 Task: Convert all the items in checklist "Progress" into linked cards in list "Progress" using pattern.
Action: Mouse moved to (1351, 108)
Screenshot: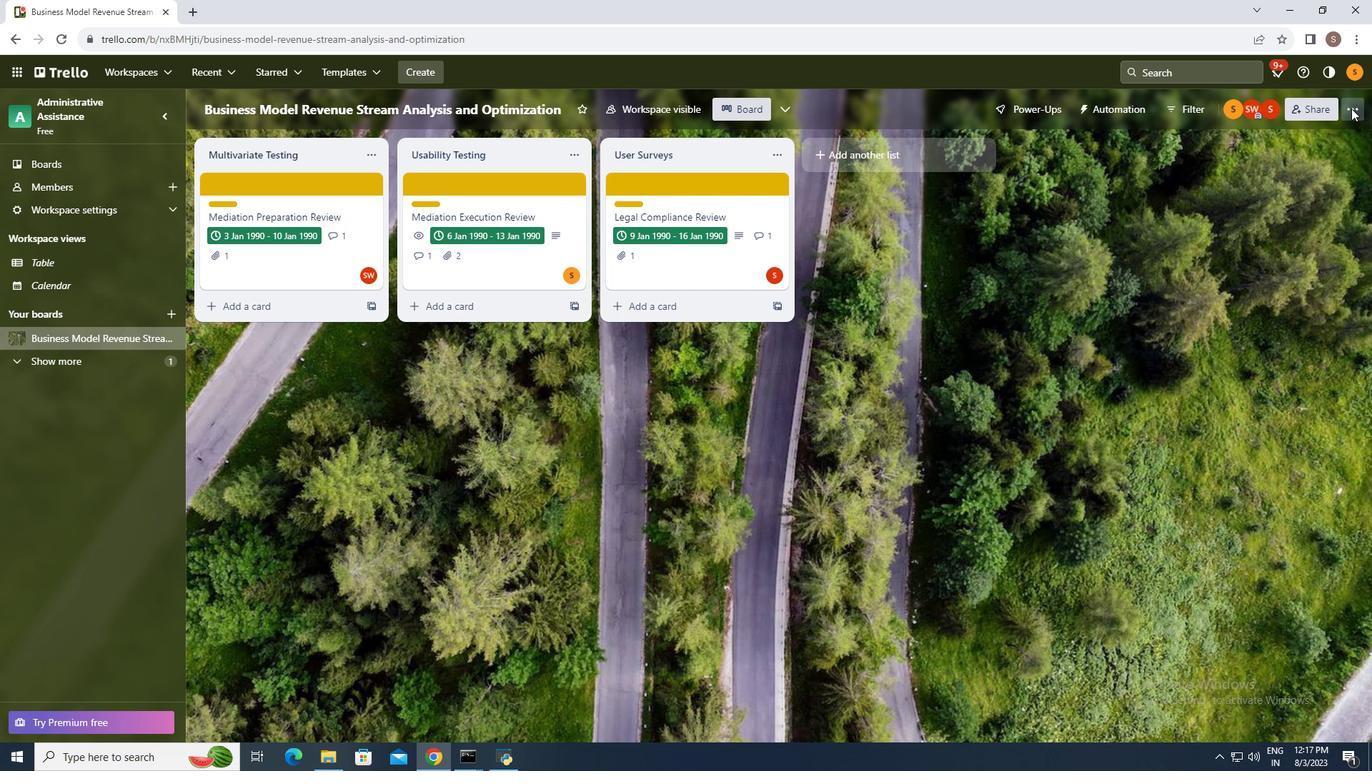 
Action: Mouse pressed left at (1351, 108)
Screenshot: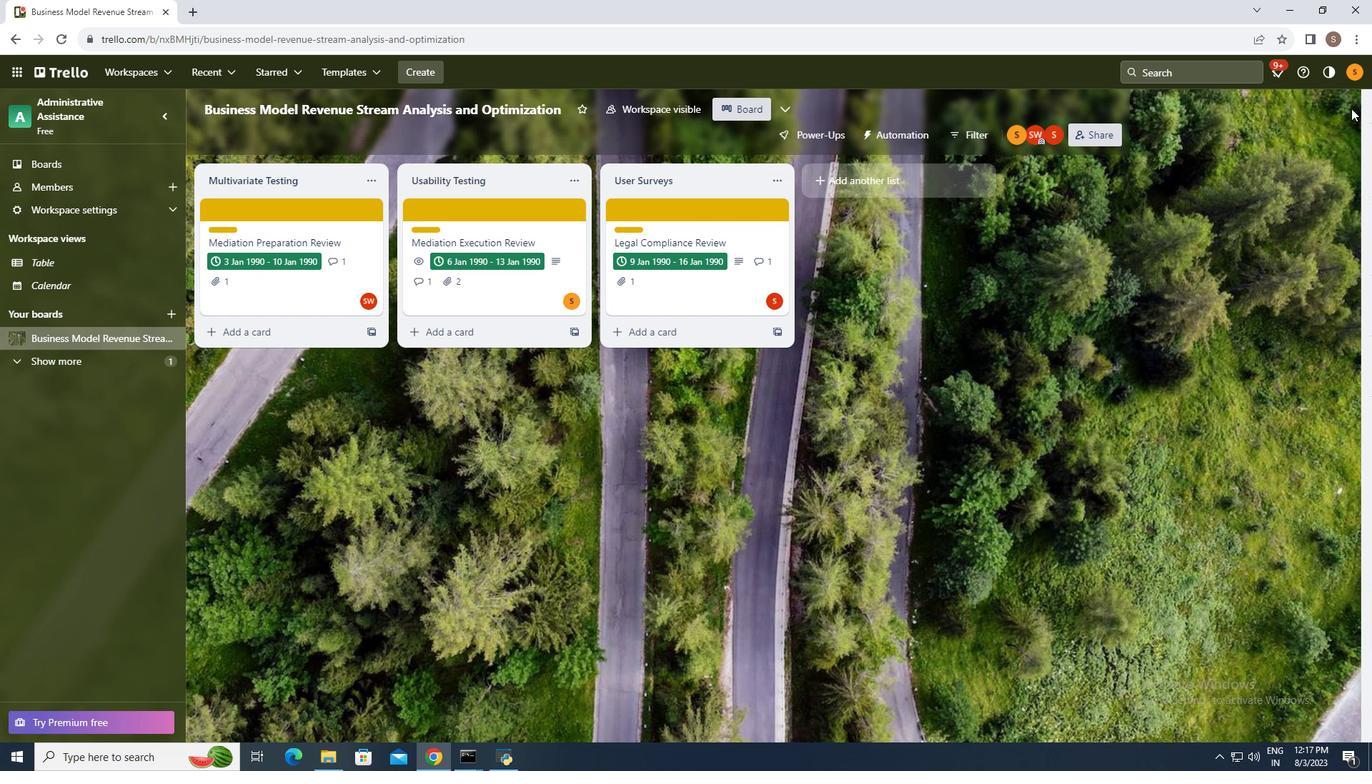 
Action: Mouse moved to (1225, 320)
Screenshot: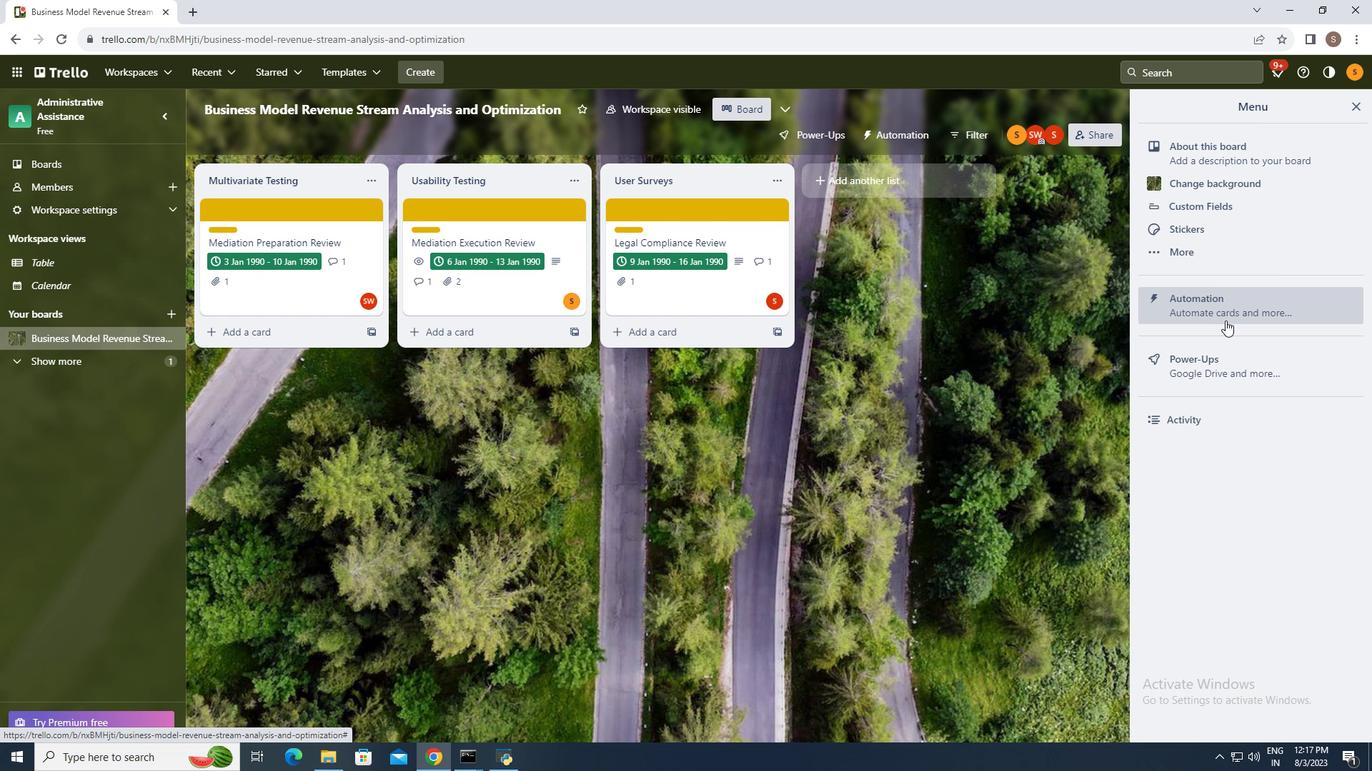 
Action: Mouse pressed left at (1225, 320)
Screenshot: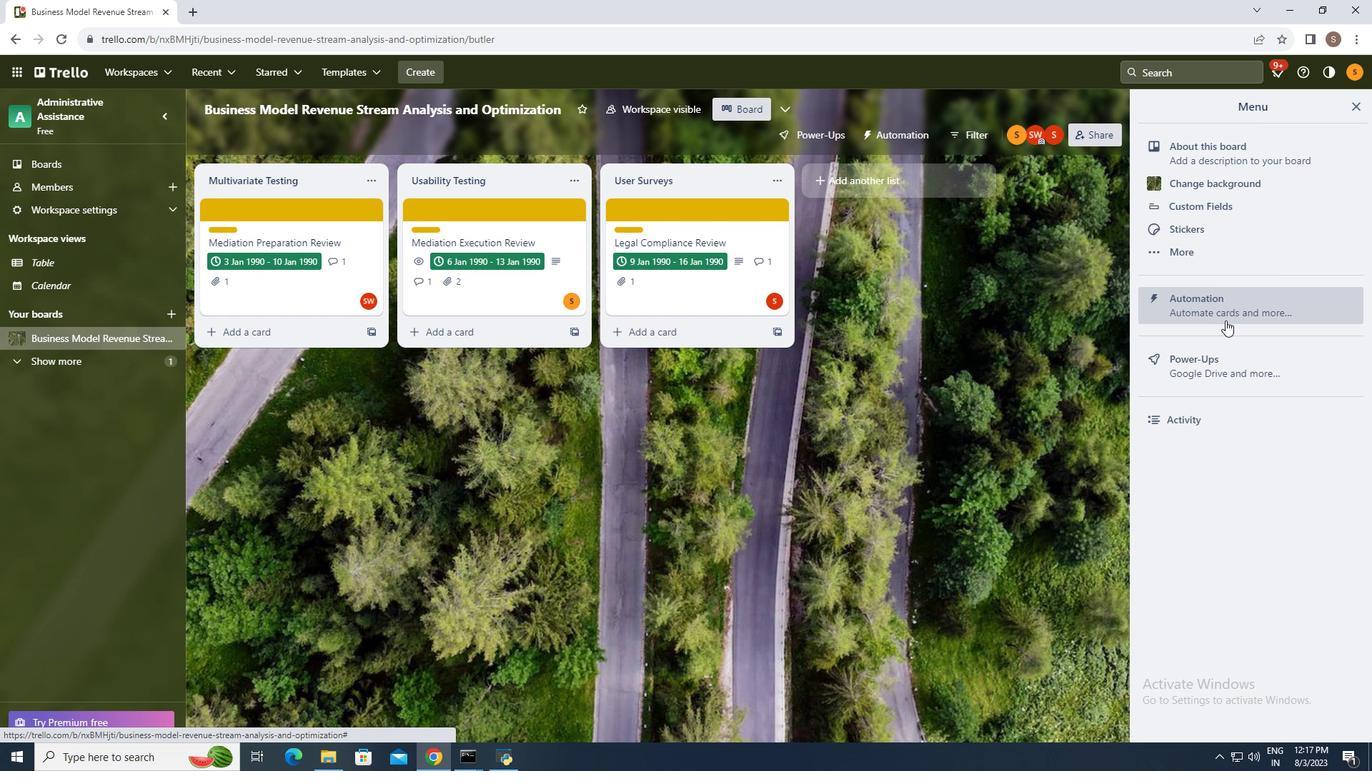 
Action: Mouse moved to (247, 369)
Screenshot: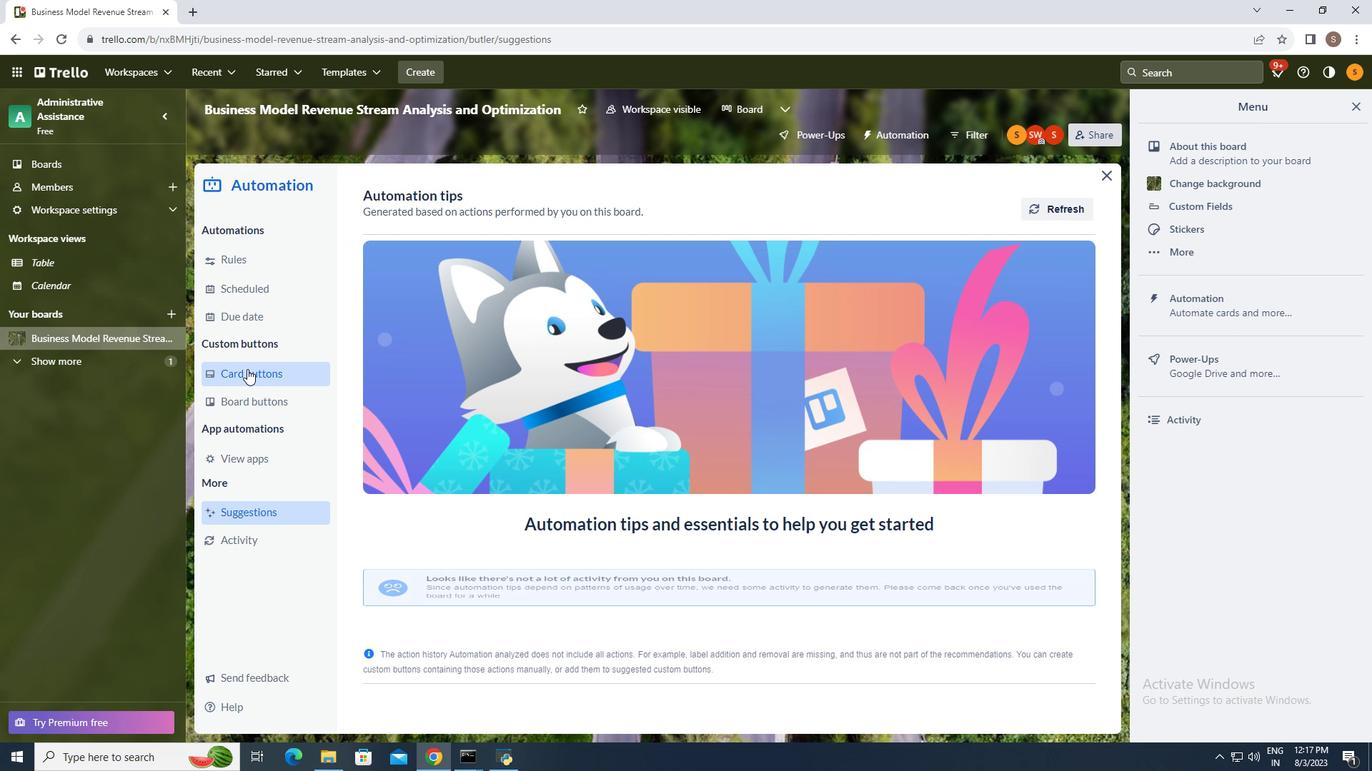 
Action: Mouse pressed left at (247, 369)
Screenshot: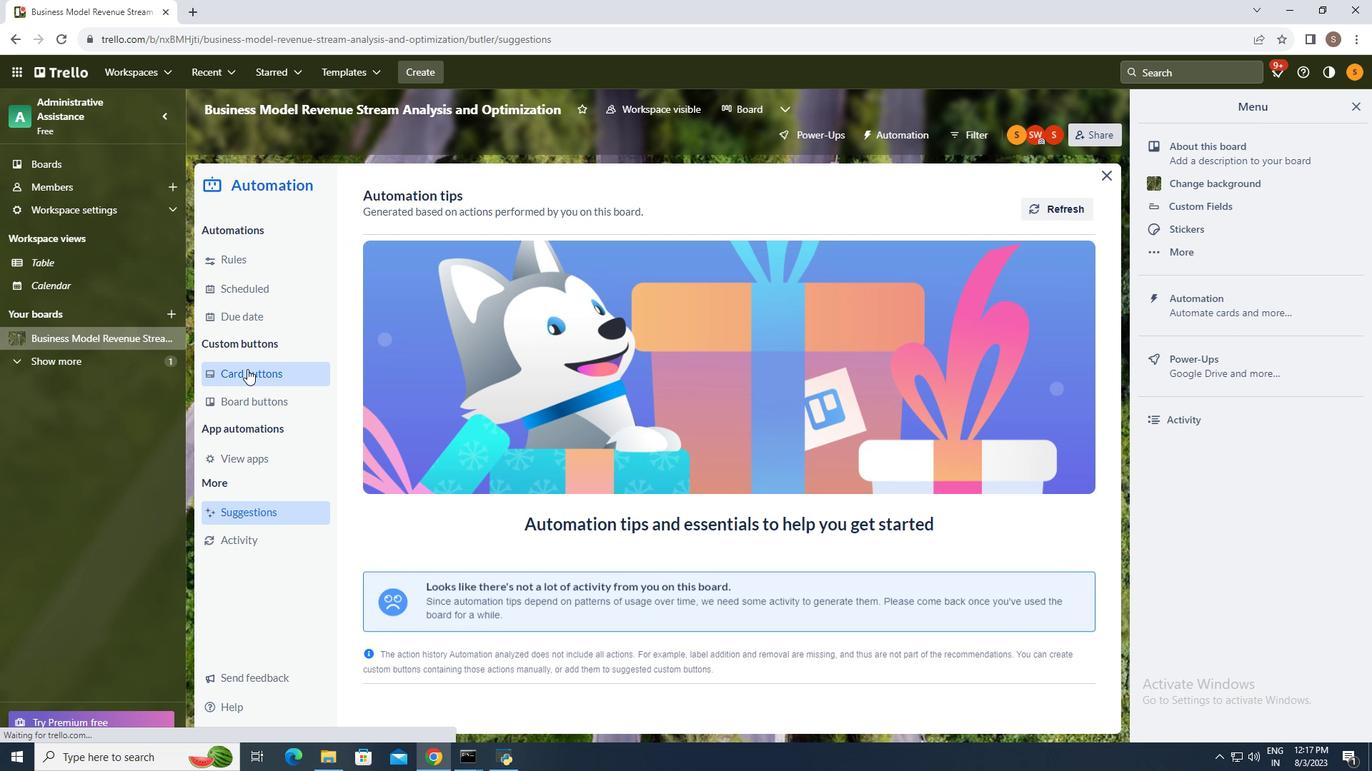 
Action: Mouse moved to (1045, 191)
Screenshot: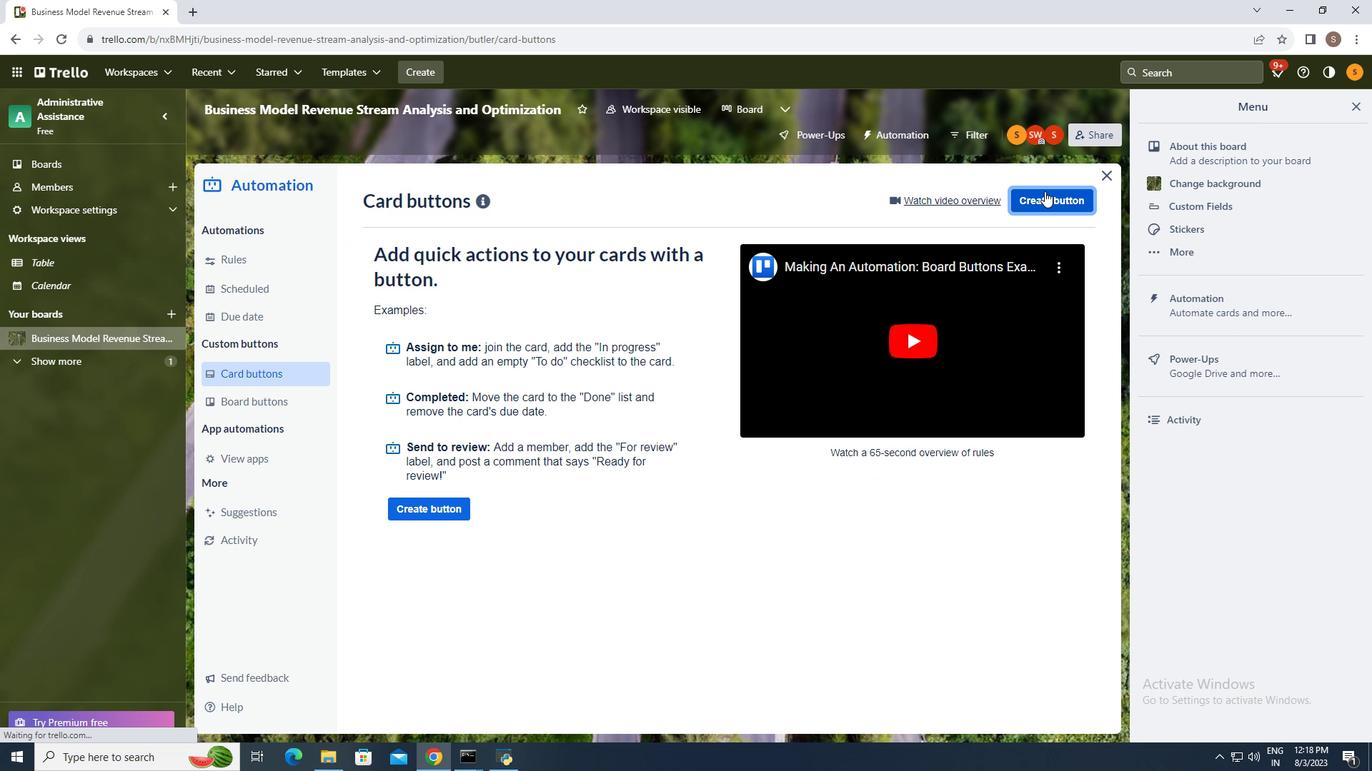 
Action: Mouse pressed left at (1045, 191)
Screenshot: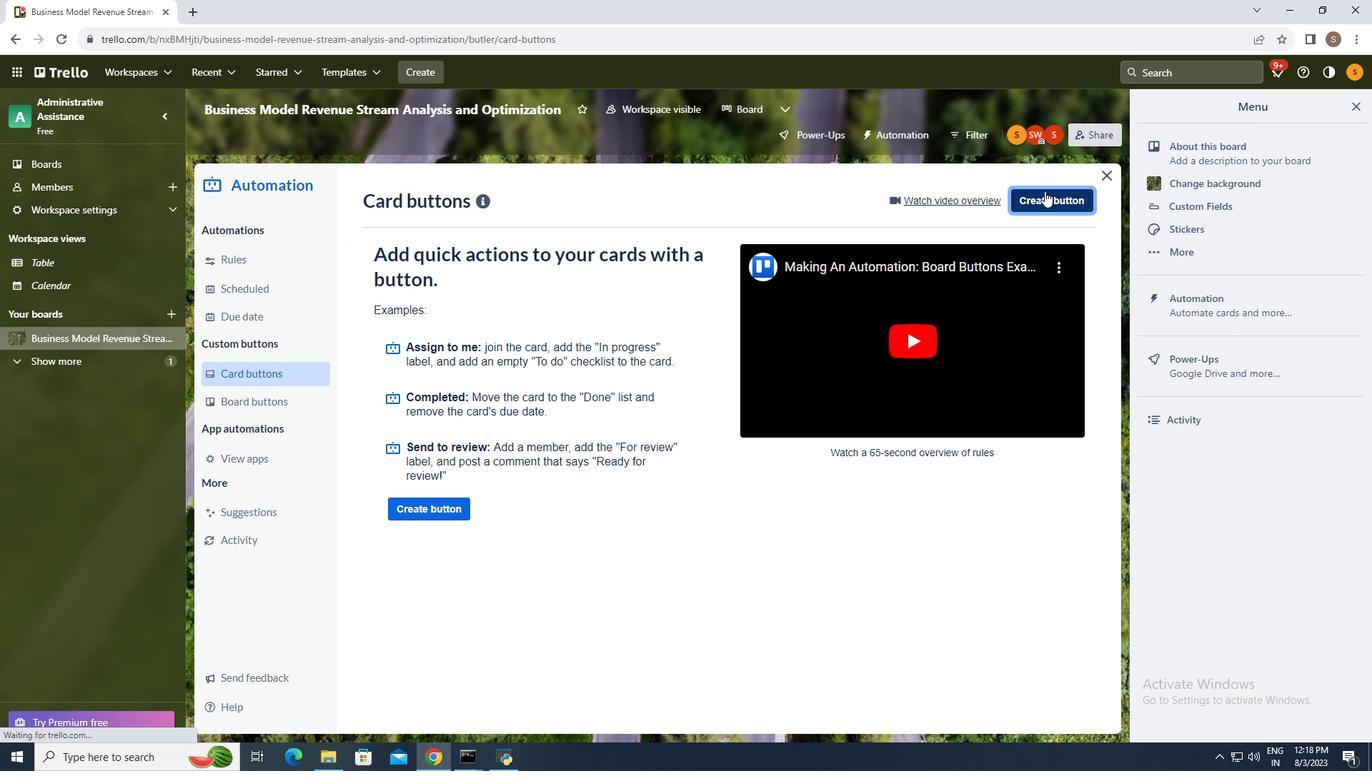
Action: Mouse moved to (727, 392)
Screenshot: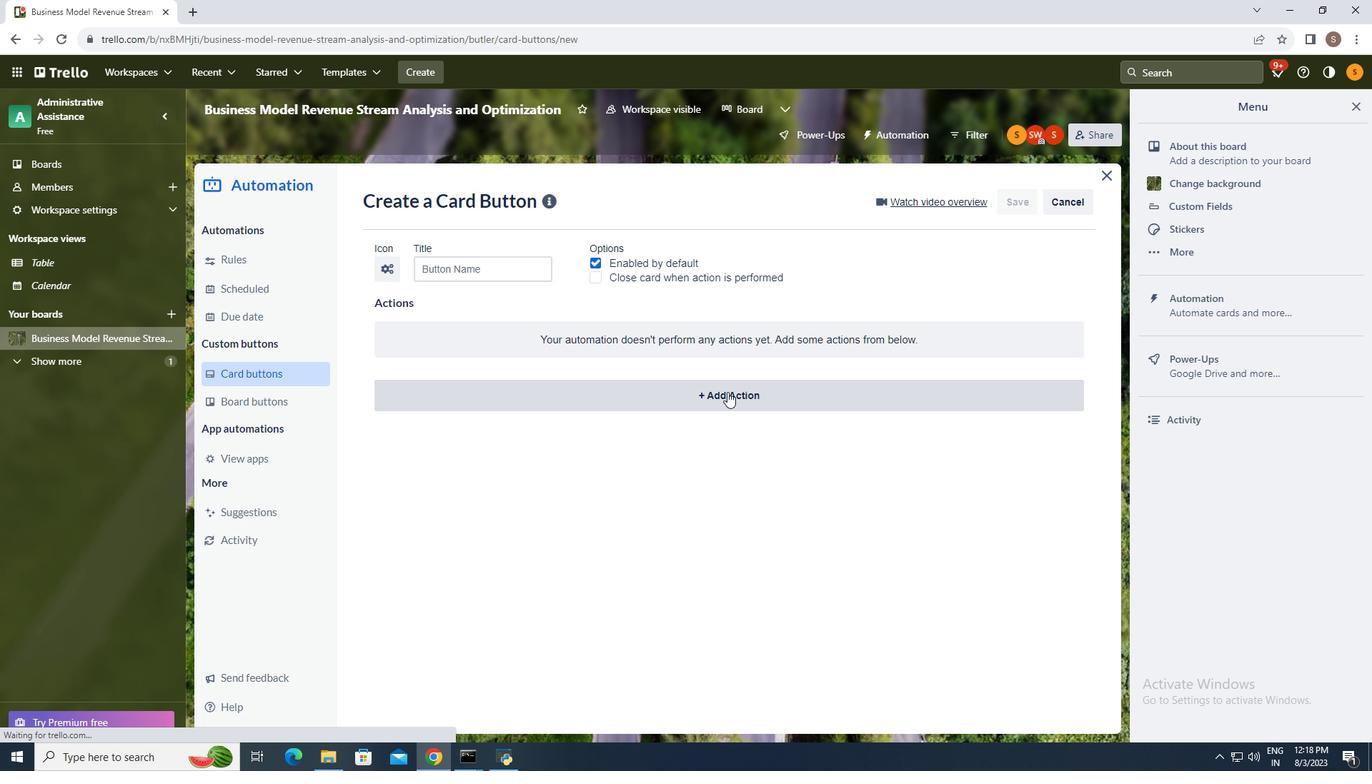 
Action: Mouse pressed left at (727, 392)
Screenshot: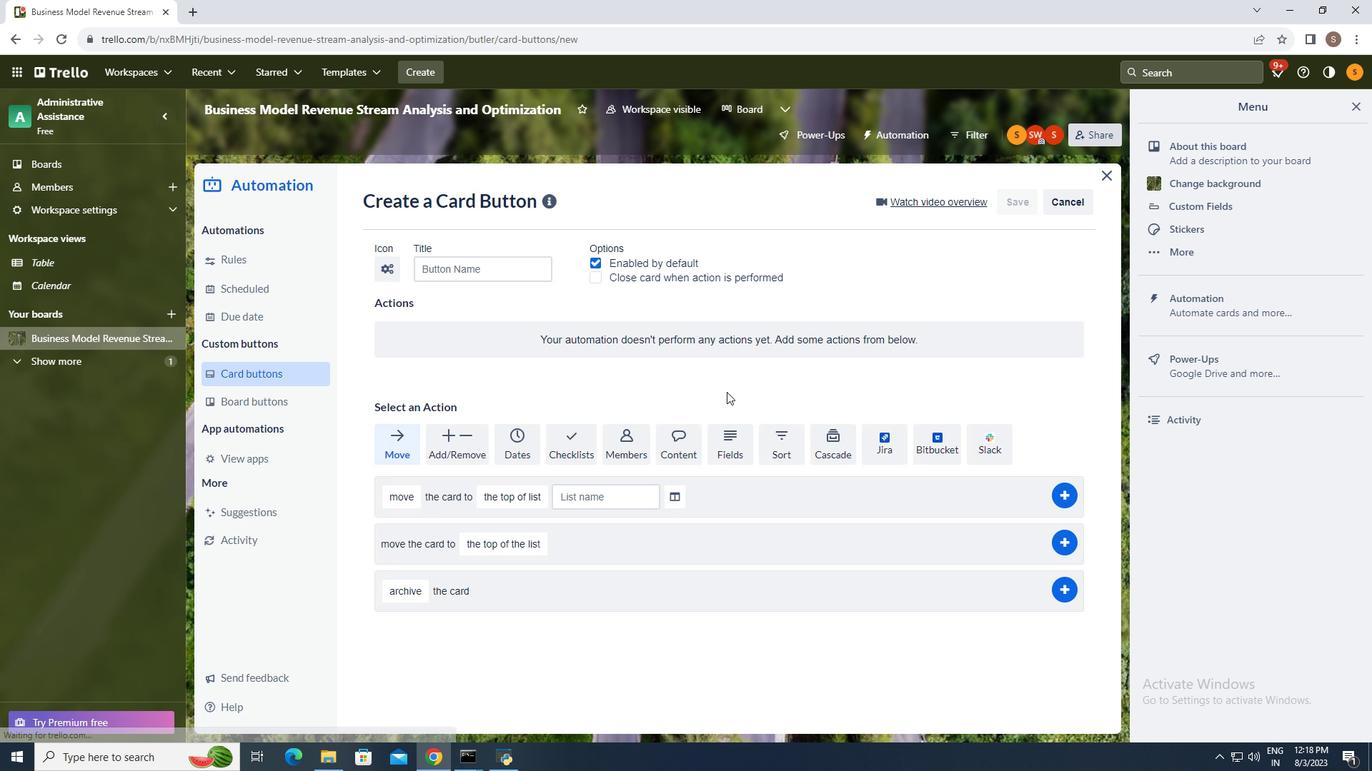 
Action: Mouse moved to (837, 436)
Screenshot: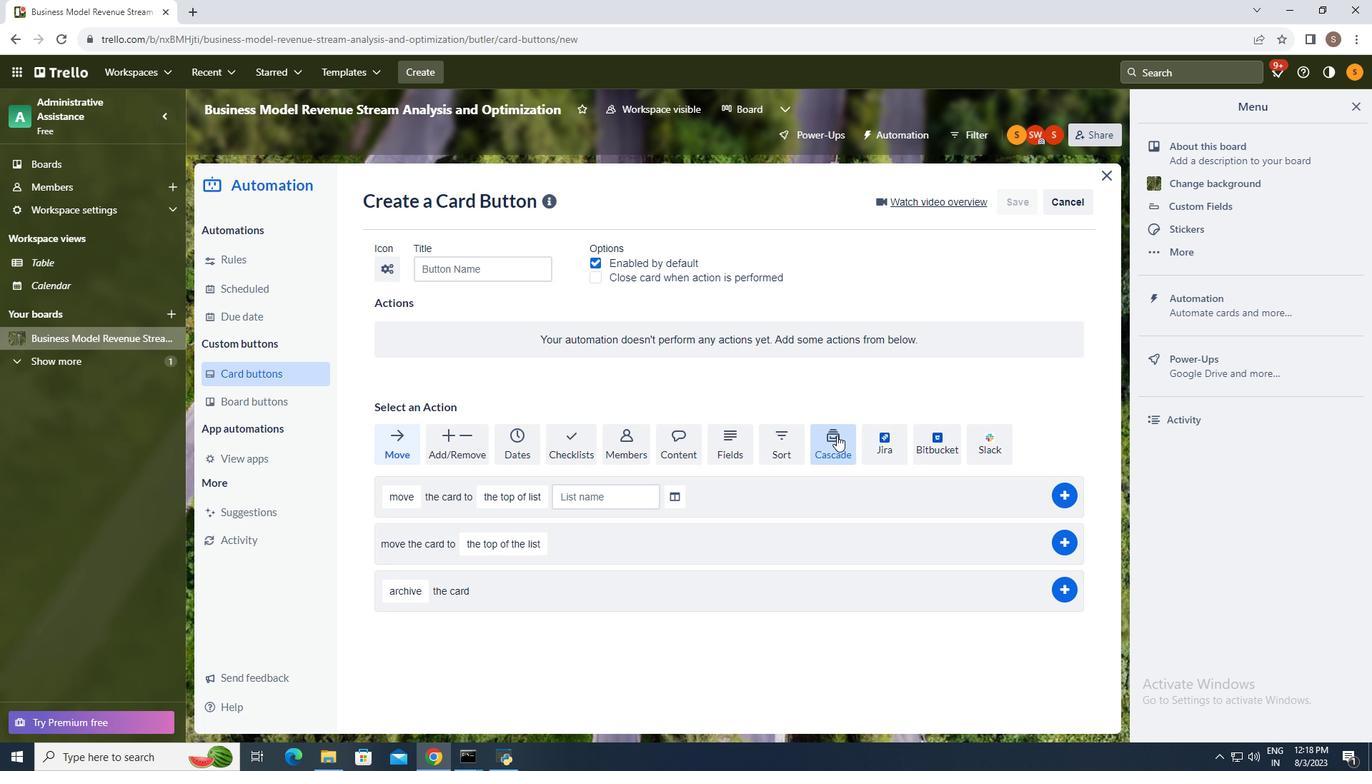
Action: Mouse pressed left at (837, 436)
Screenshot: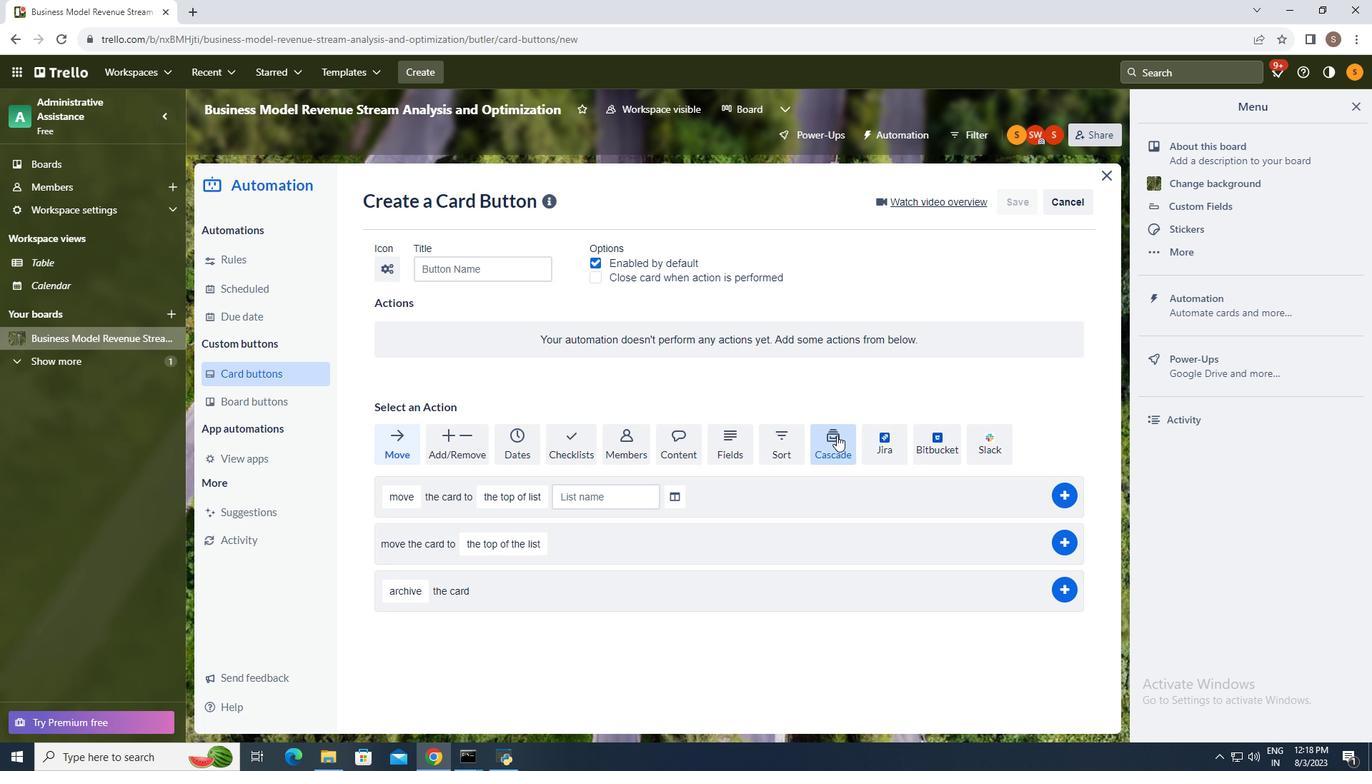 
Action: Mouse moved to (804, 505)
Screenshot: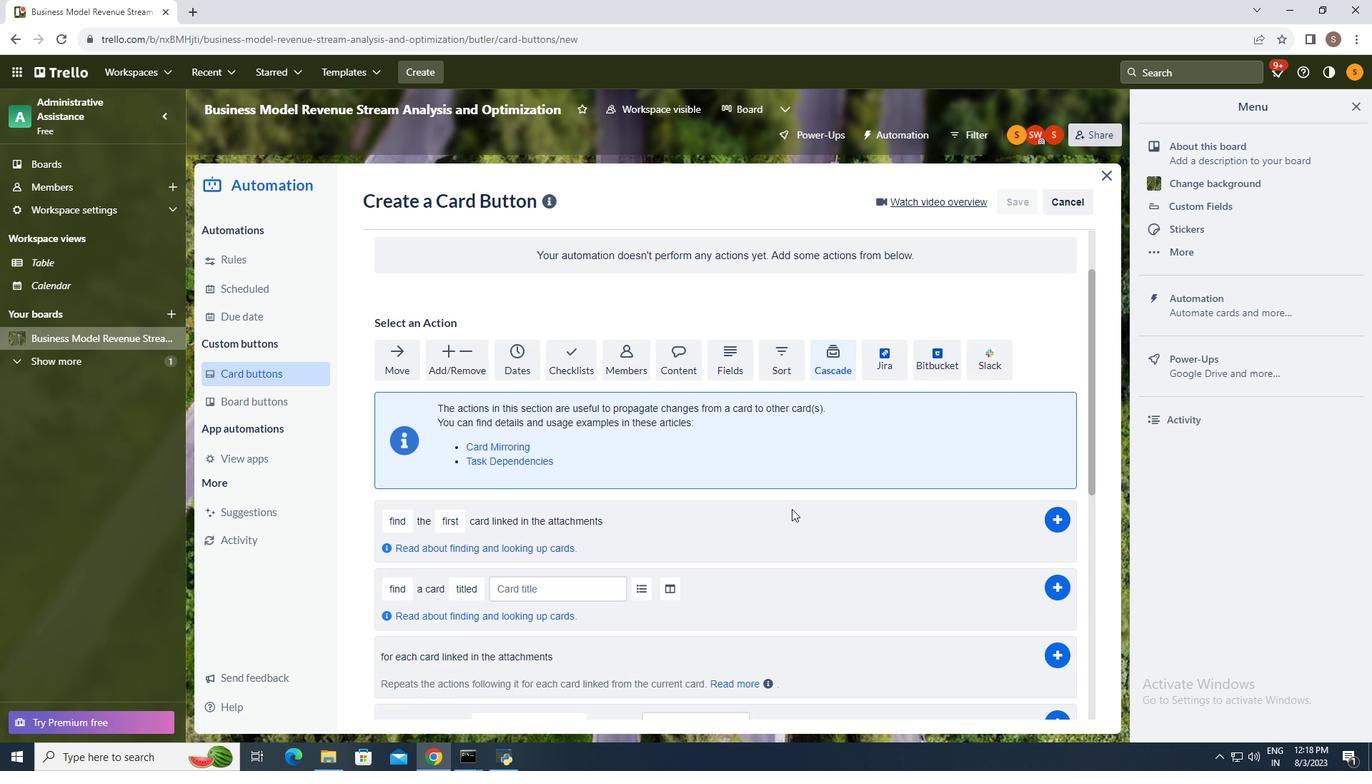 
Action: Mouse scrolled (804, 504) with delta (0, 0)
Screenshot: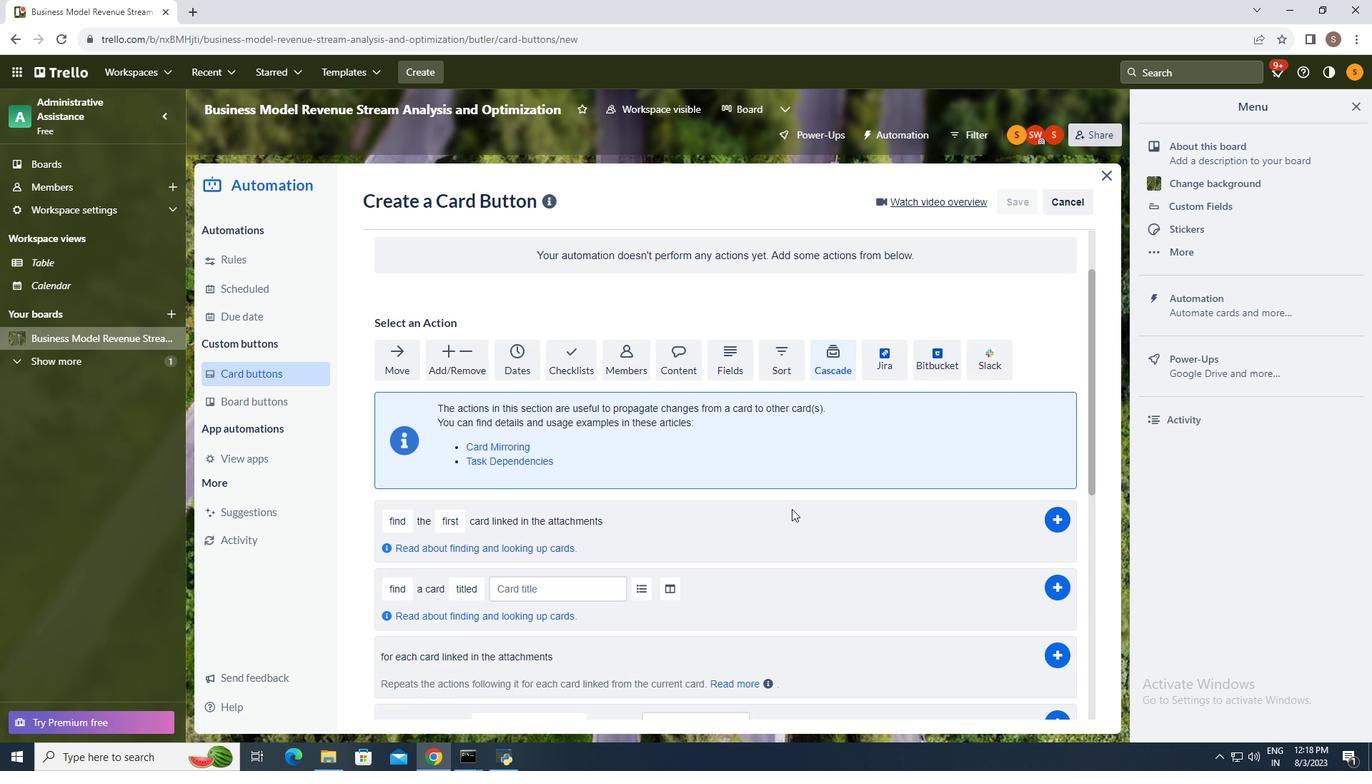 
Action: Mouse moved to (794, 508)
Screenshot: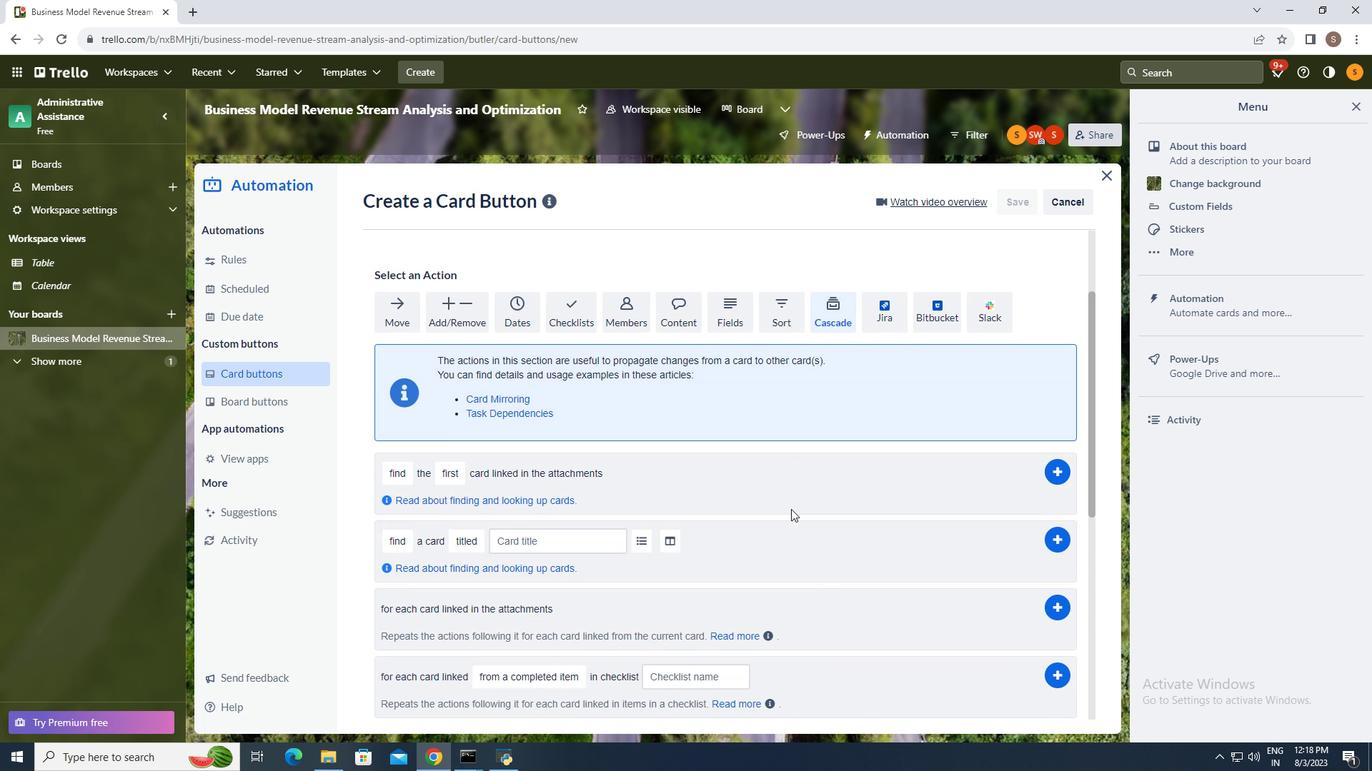 
Action: Mouse scrolled (798, 508) with delta (0, 0)
Screenshot: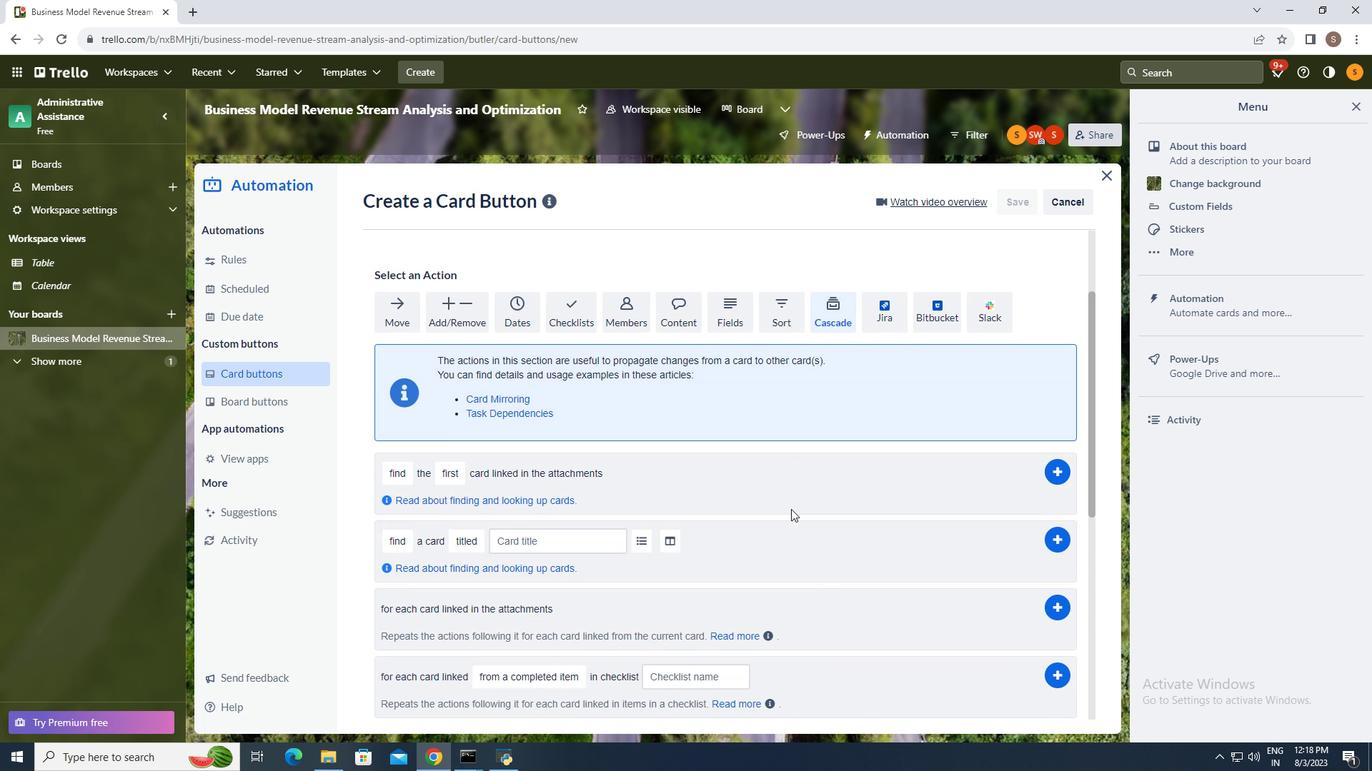 
Action: Mouse moved to (791, 509)
Screenshot: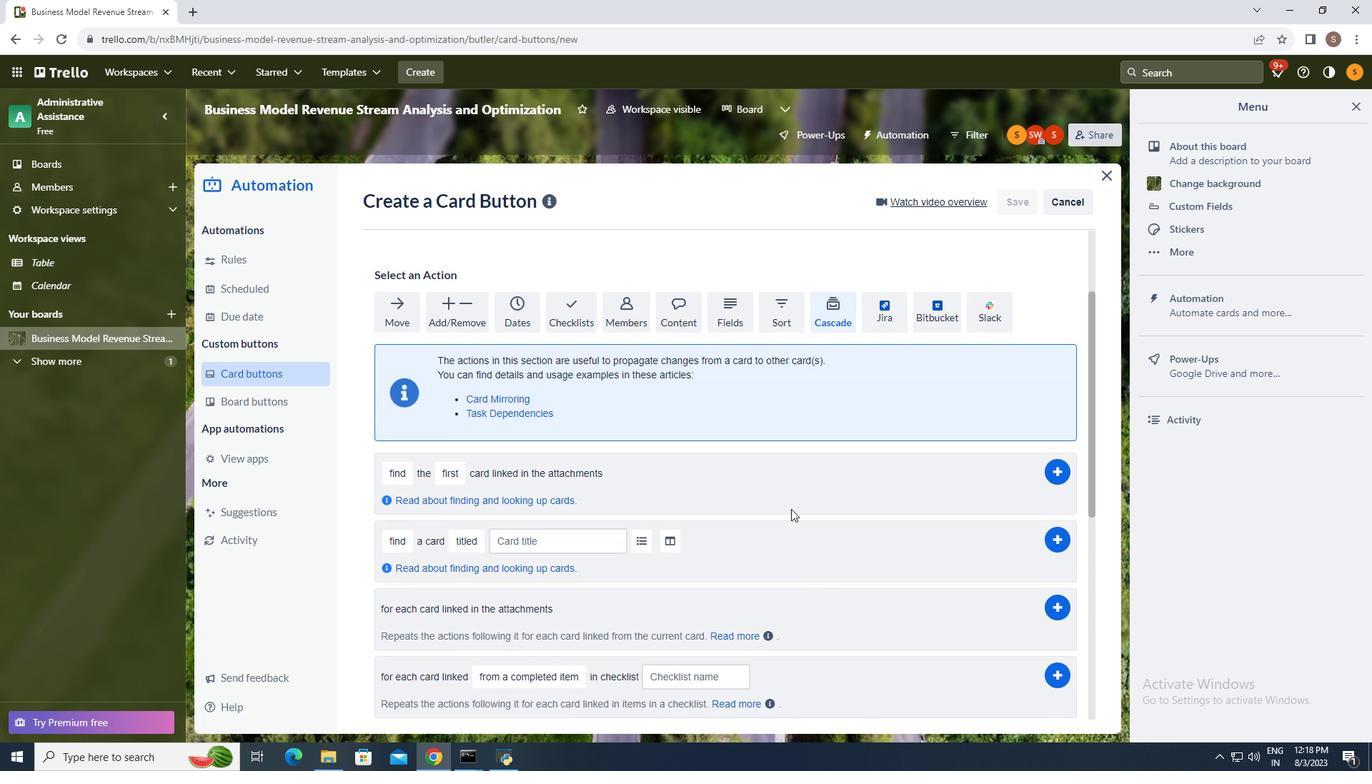 
Action: Mouse scrolled (791, 510) with delta (0, 0)
Screenshot: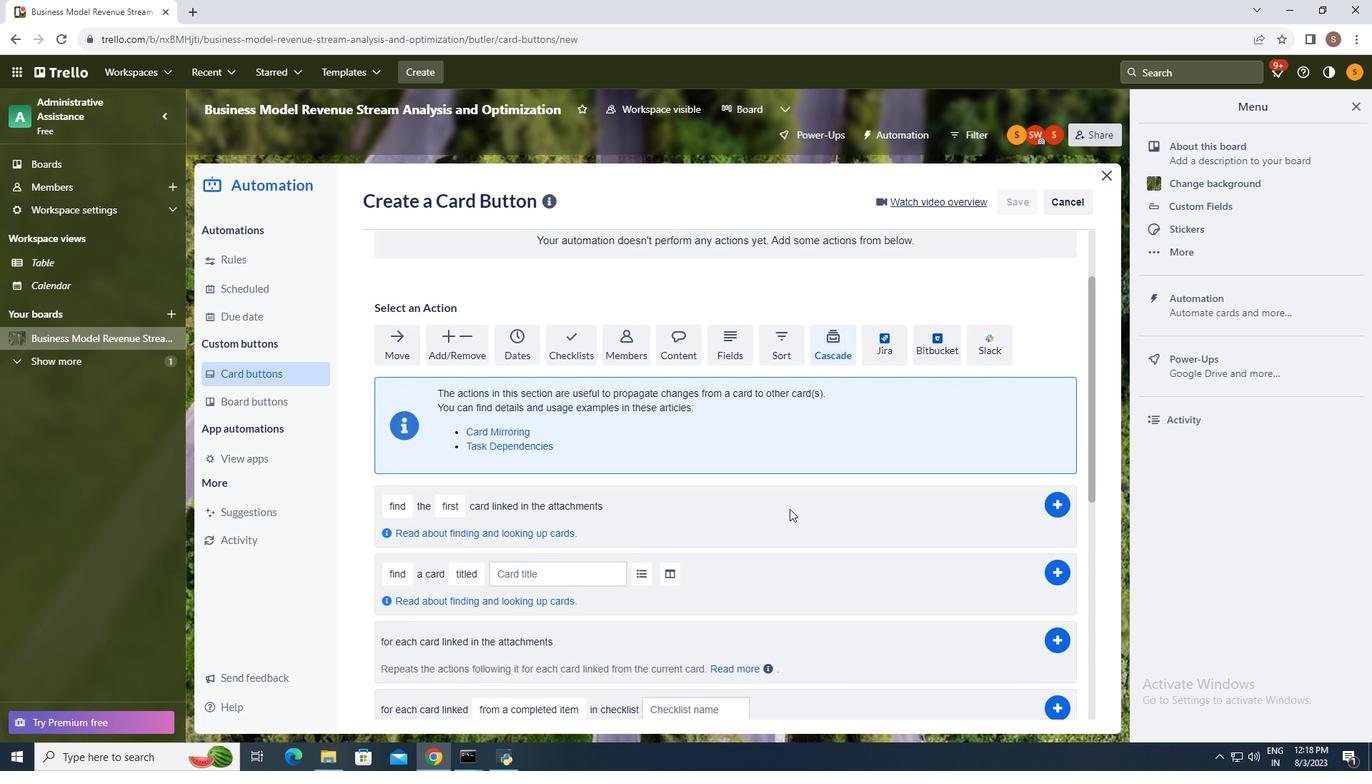 
Action: Mouse moved to (791, 509)
Screenshot: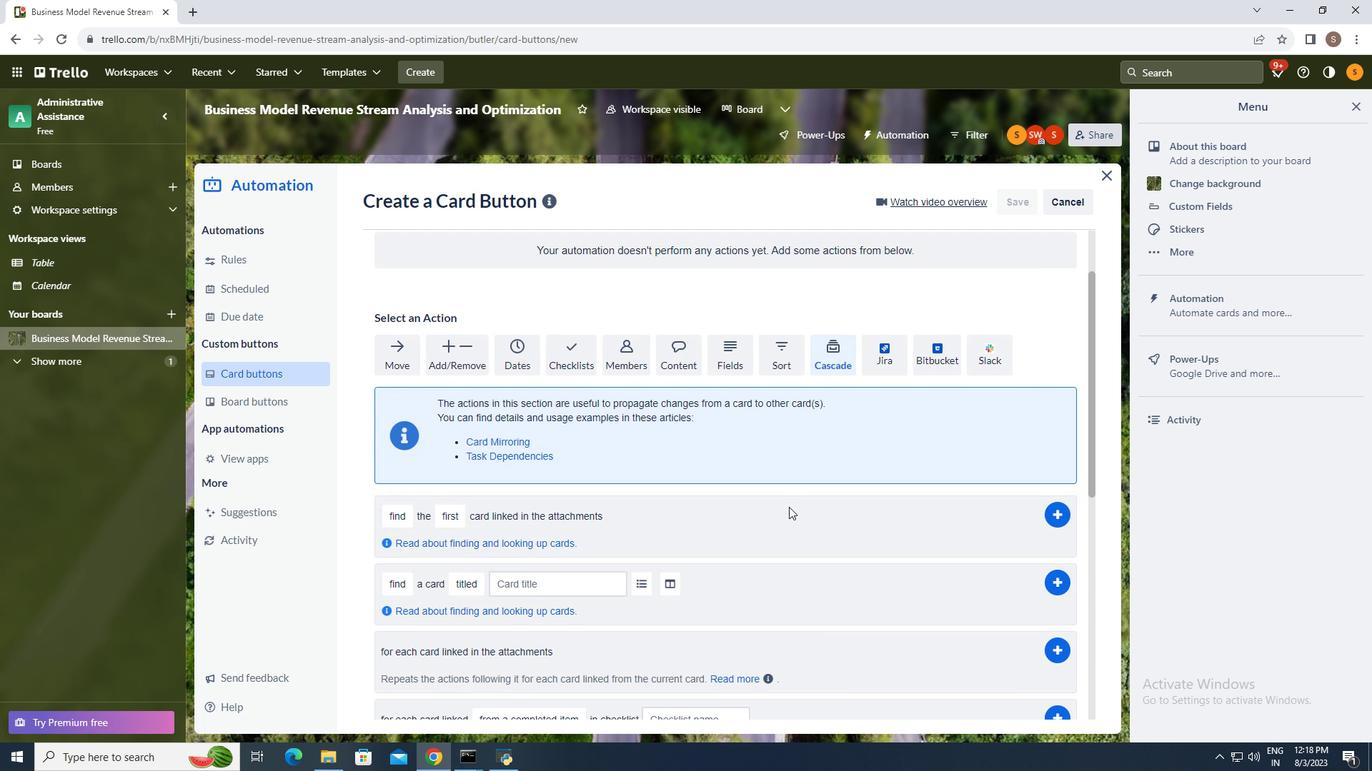 
Action: Mouse scrolled (791, 508) with delta (0, 0)
Screenshot: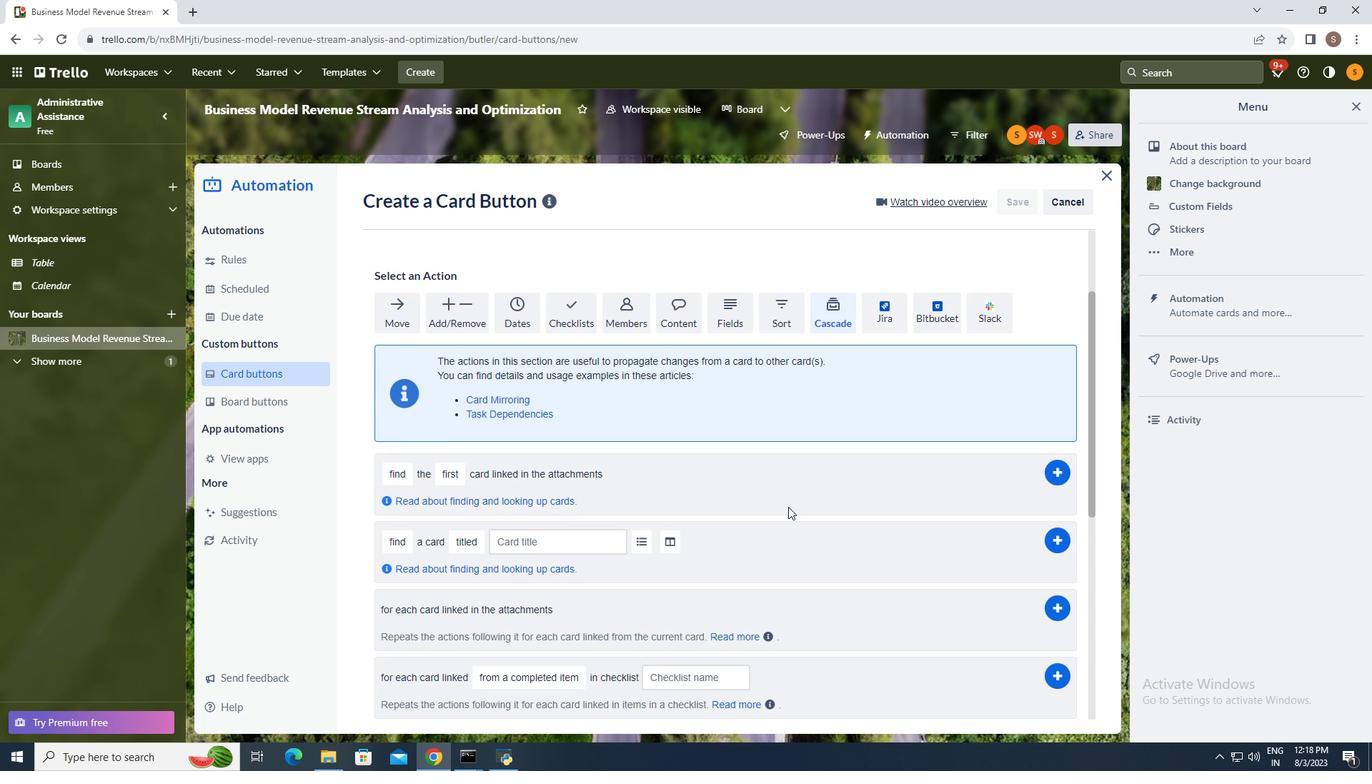 
Action: Mouse moved to (788, 507)
Screenshot: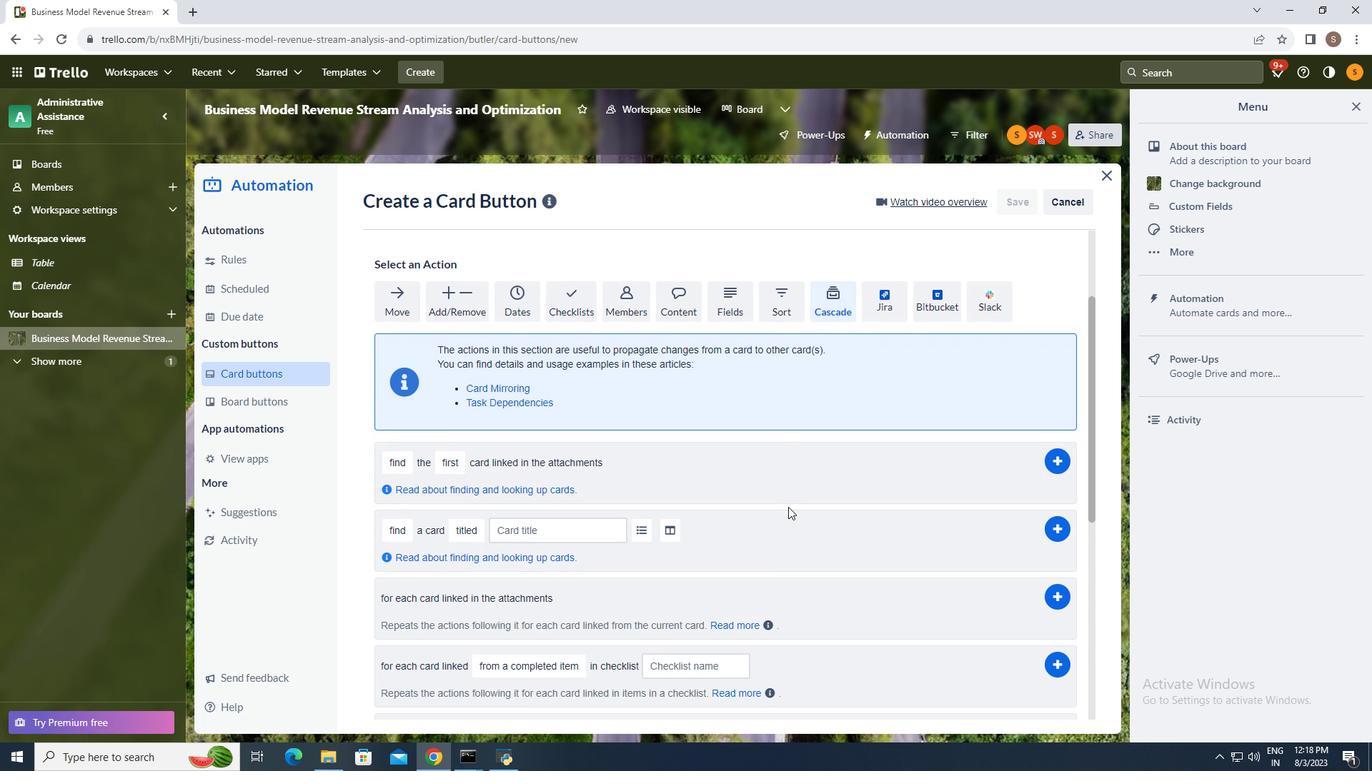 
Action: Mouse scrolled (788, 508) with delta (0, 0)
Screenshot: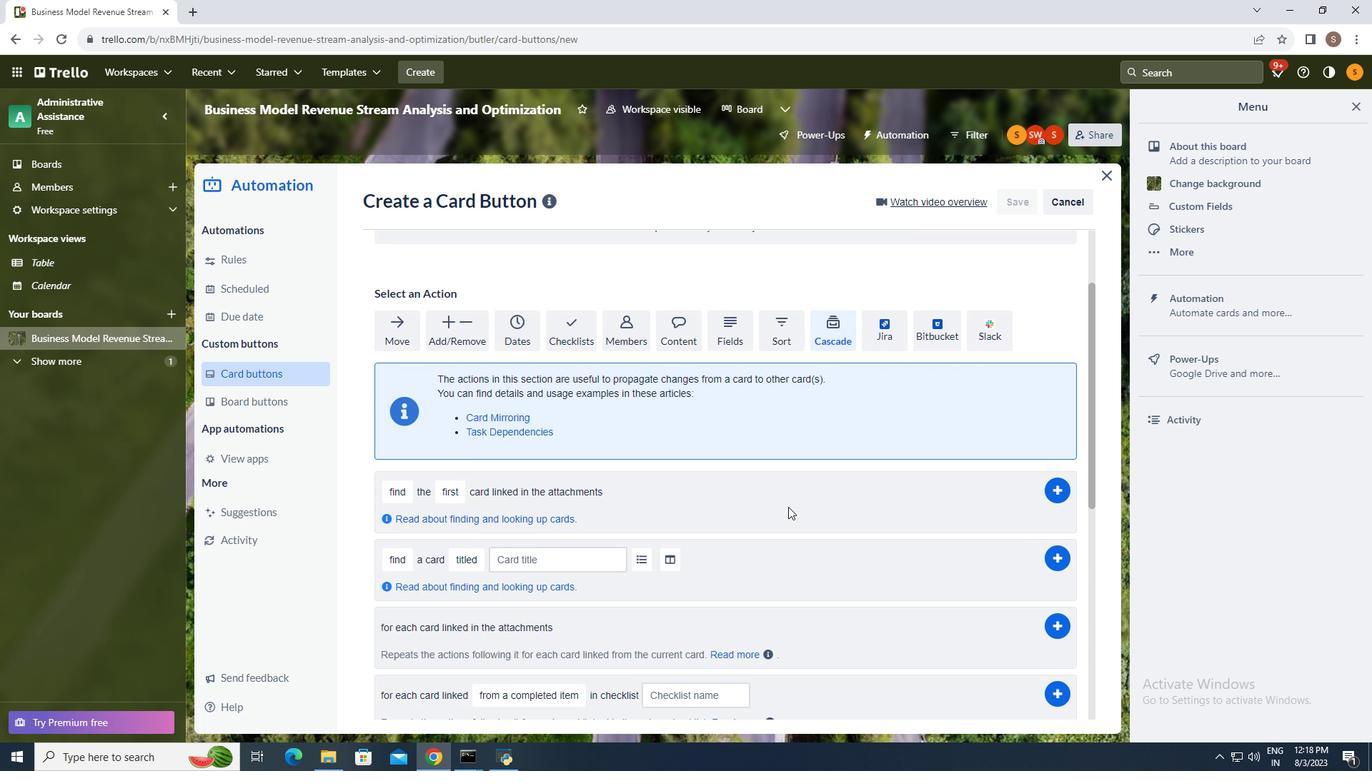 
Action: Mouse scrolled (788, 506) with delta (0, 0)
Screenshot: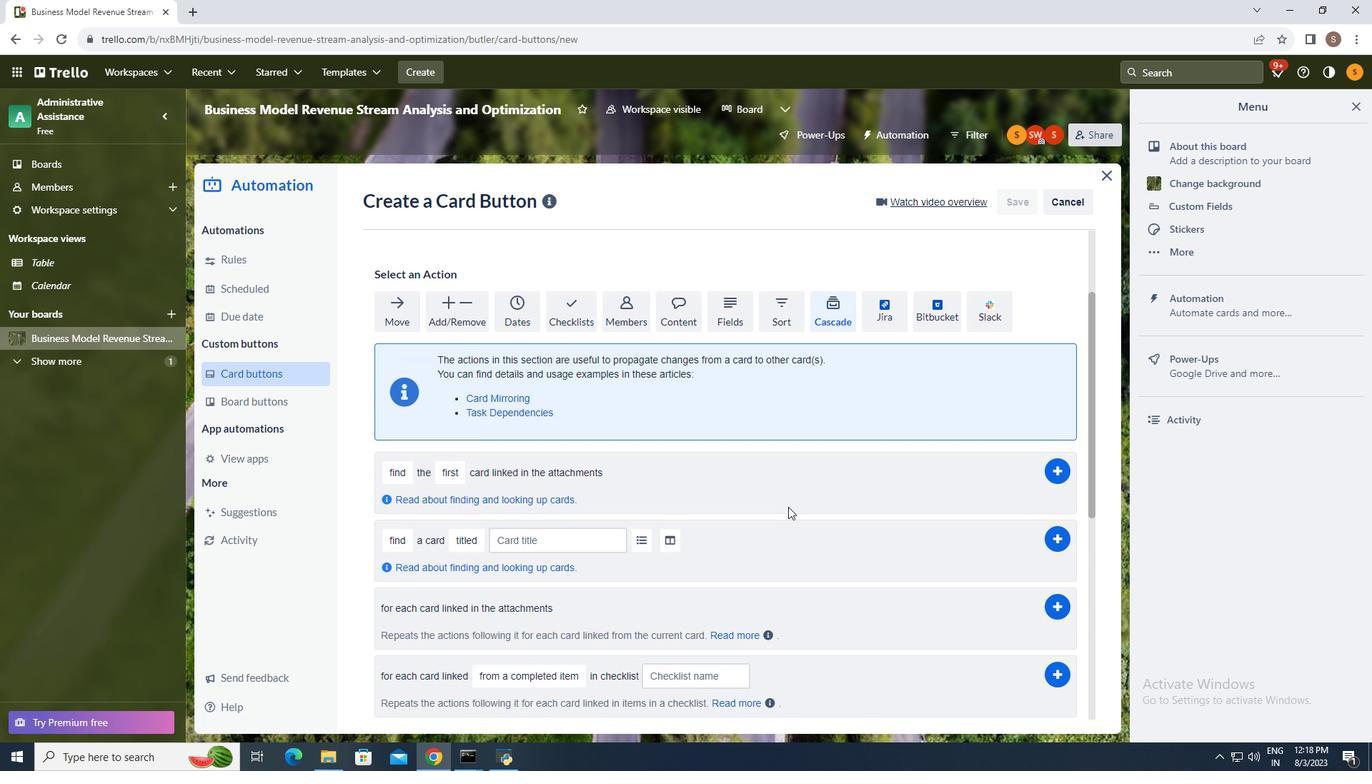 
Action: Mouse scrolled (788, 508) with delta (0, 0)
Screenshot: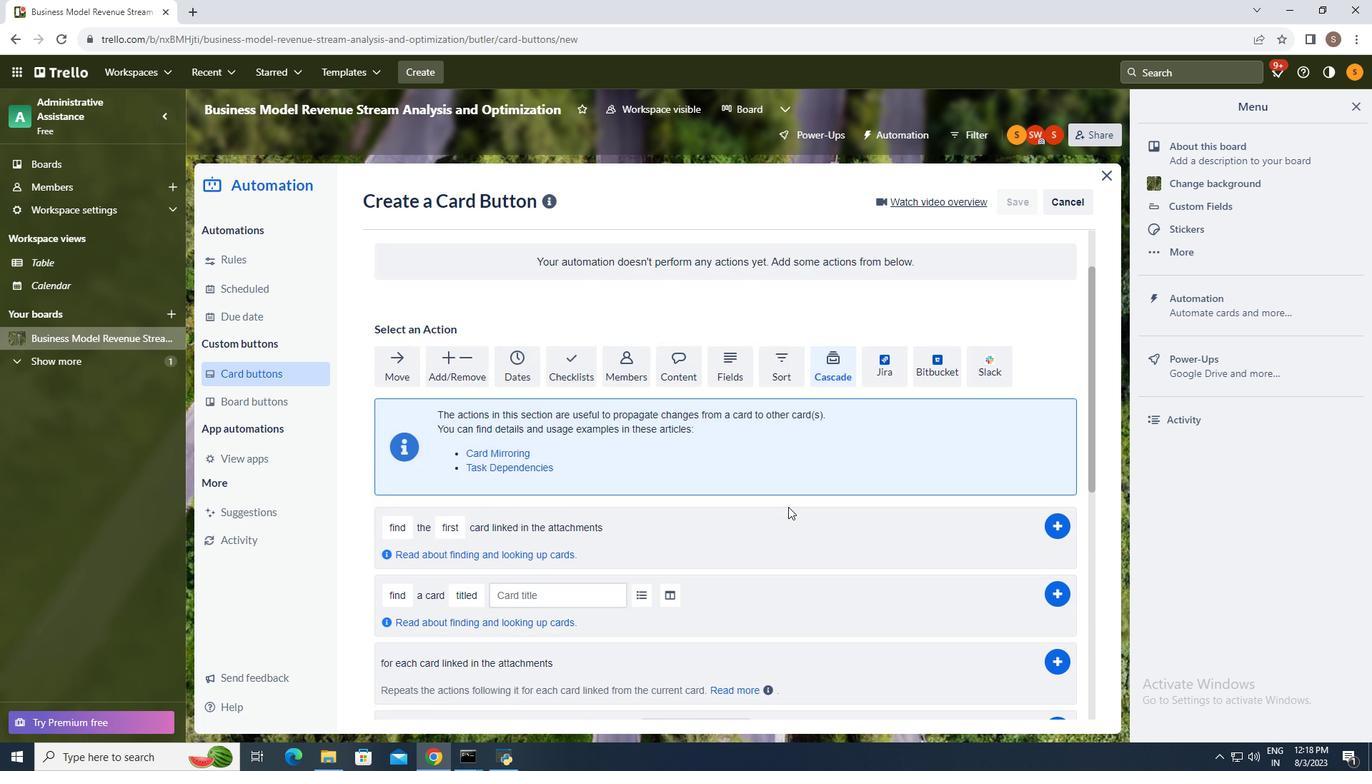 
Action: Mouse scrolled (788, 508) with delta (0, 0)
Screenshot: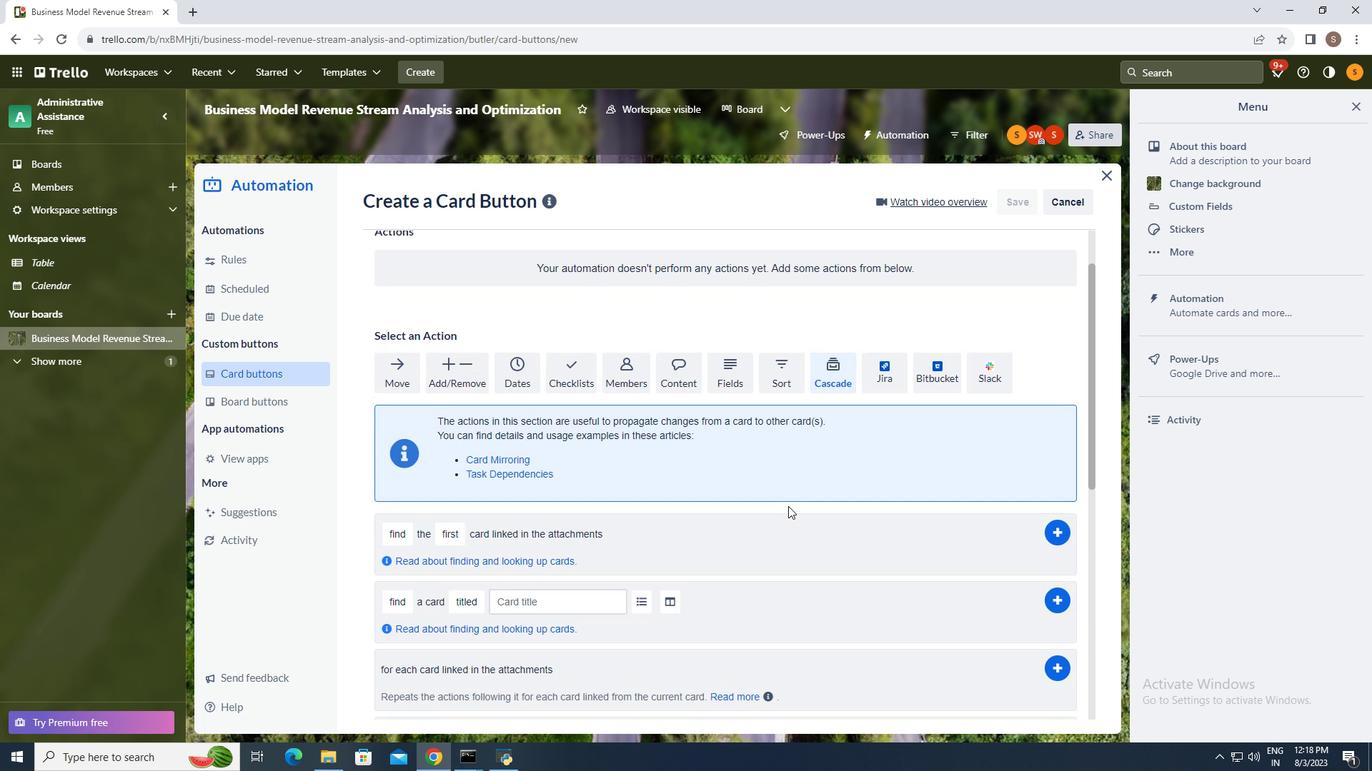 
Action: Mouse scrolled (788, 506) with delta (0, 0)
Screenshot: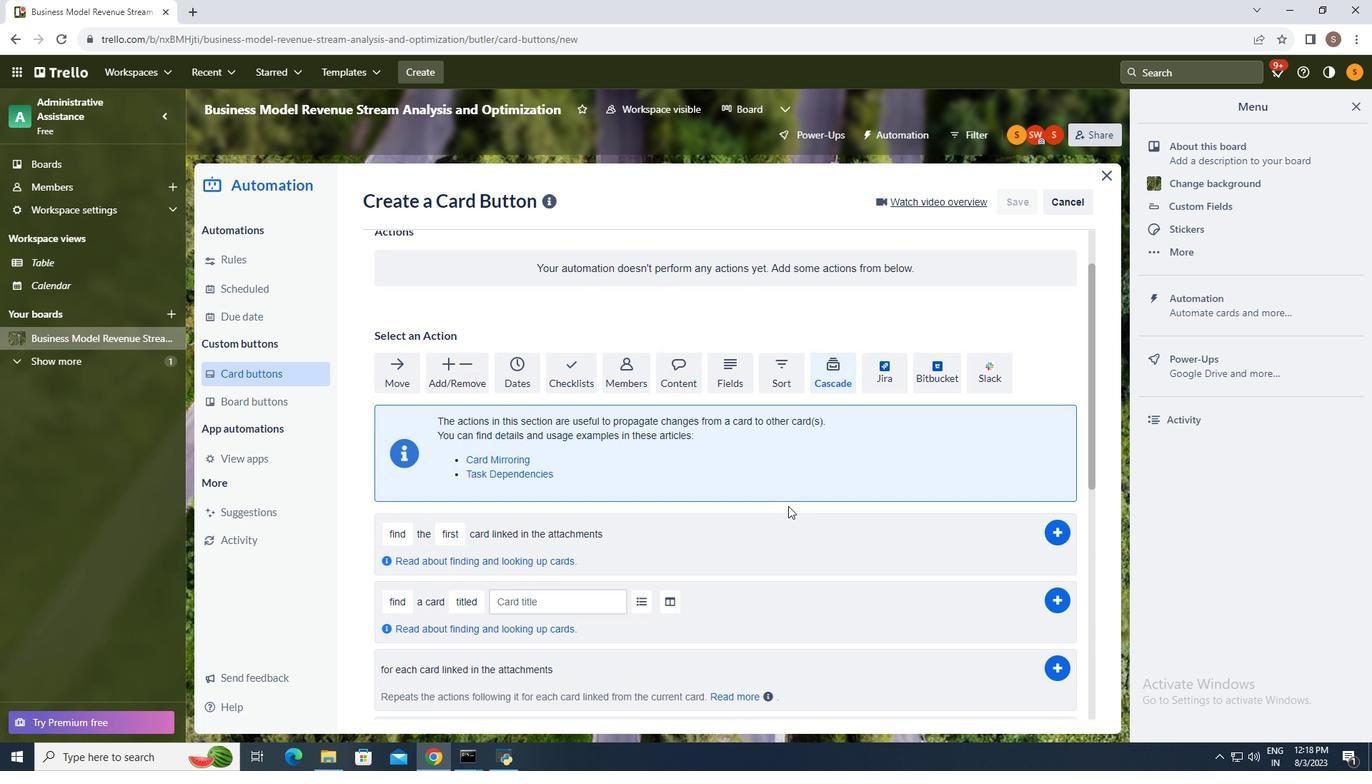 
Action: Mouse moved to (789, 506)
Screenshot: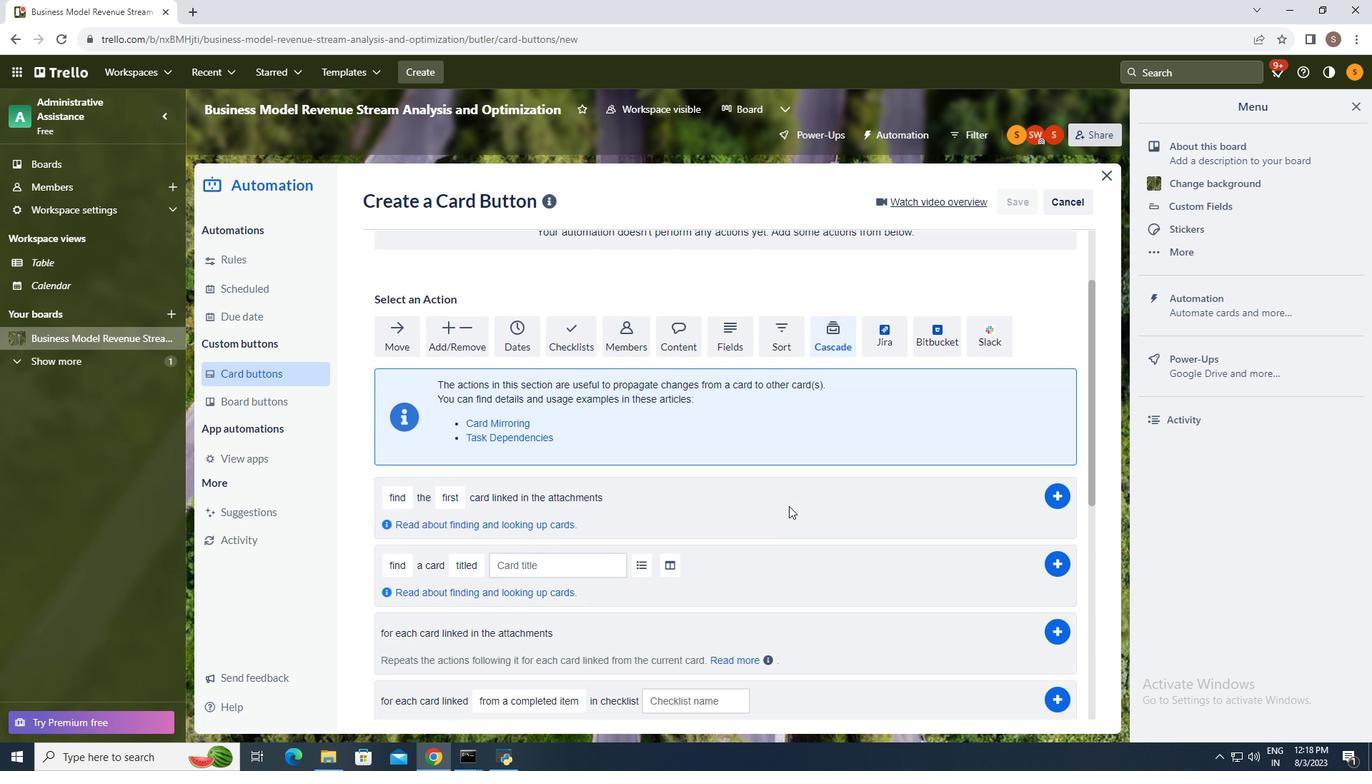 
Action: Mouse scrolled (789, 506) with delta (0, 0)
Screenshot: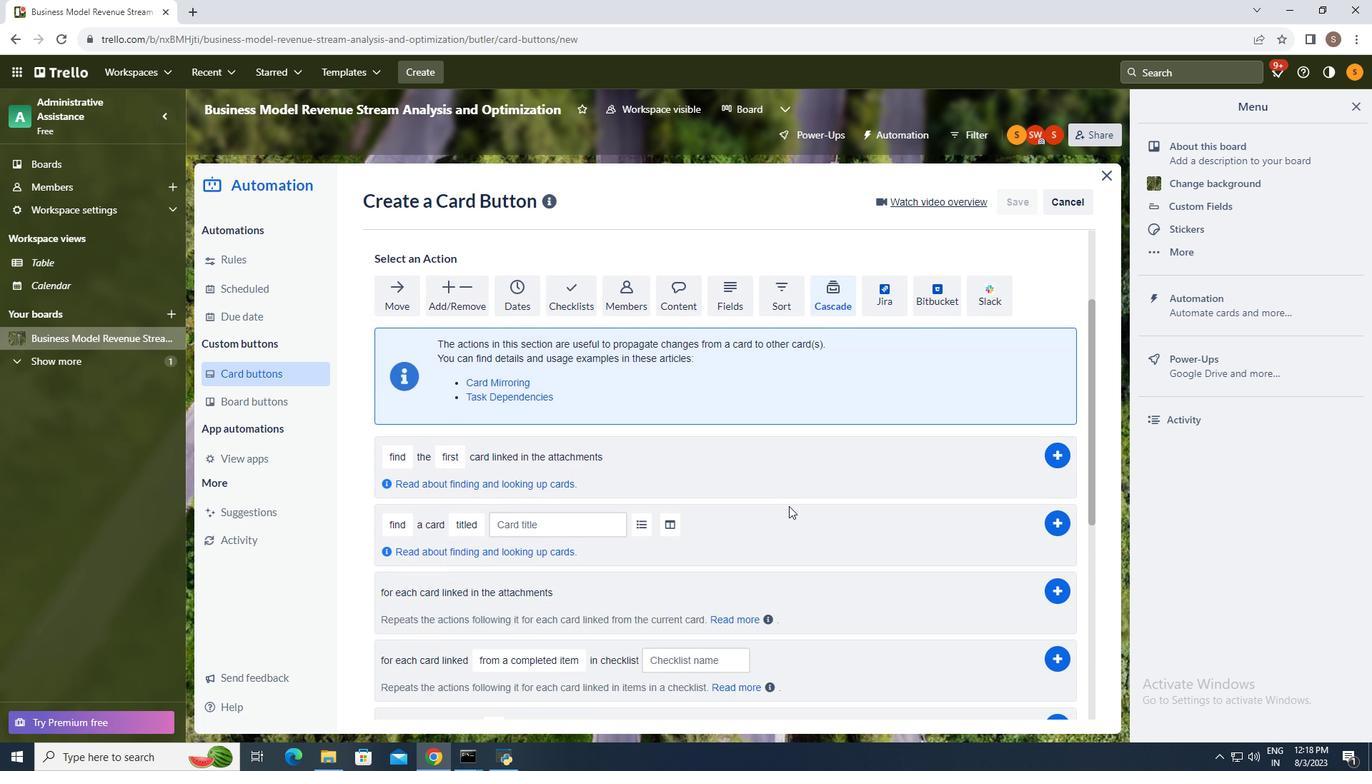 
Action: Mouse moved to (789, 506)
Screenshot: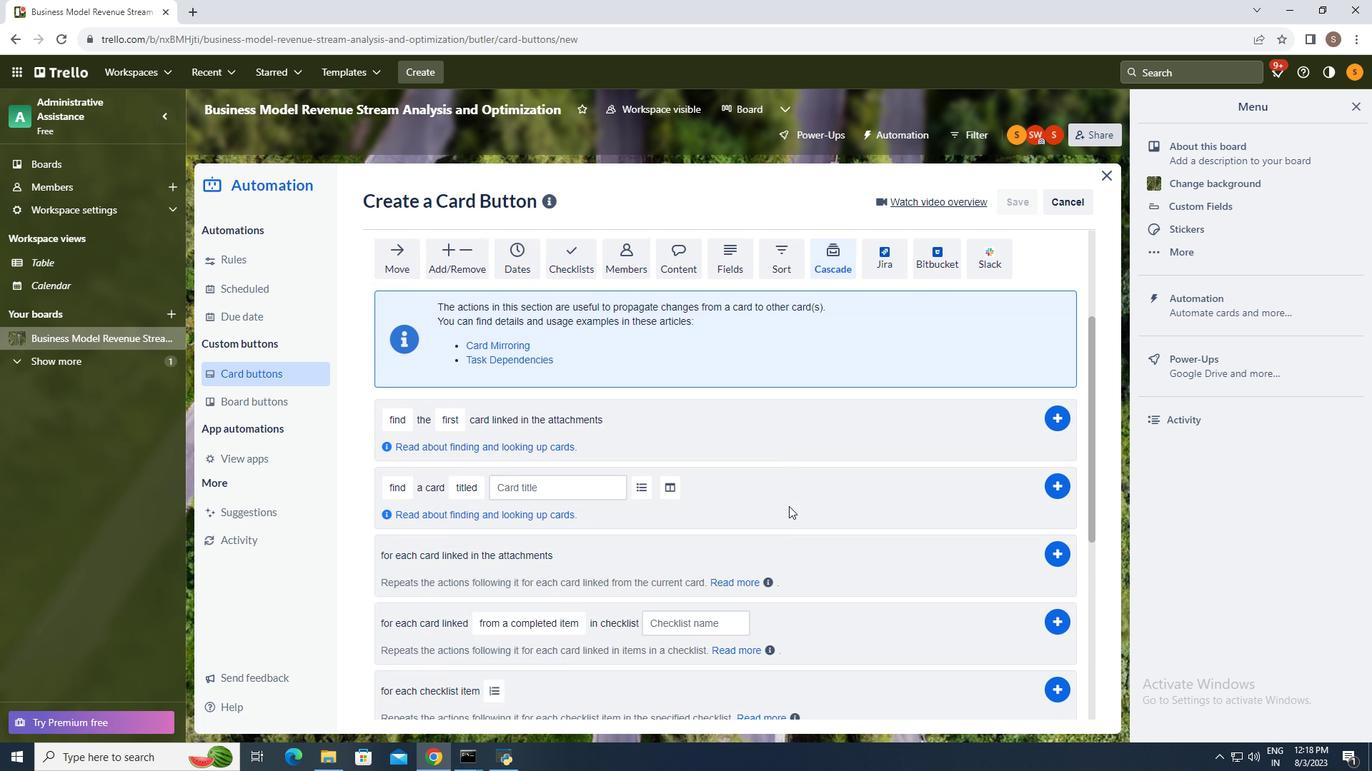 
Action: Mouse scrolled (789, 506) with delta (0, 0)
Screenshot: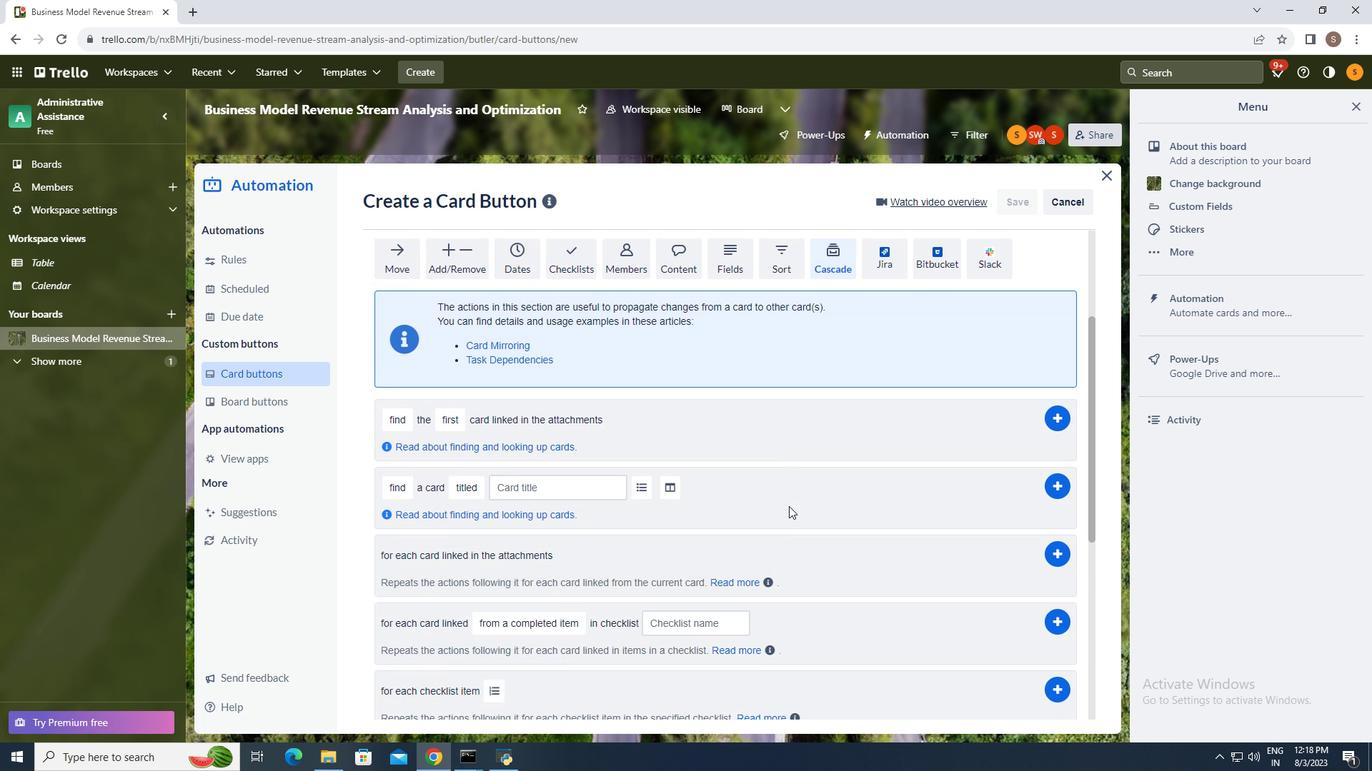 
Action: Mouse scrolled (789, 507) with delta (0, 0)
Screenshot: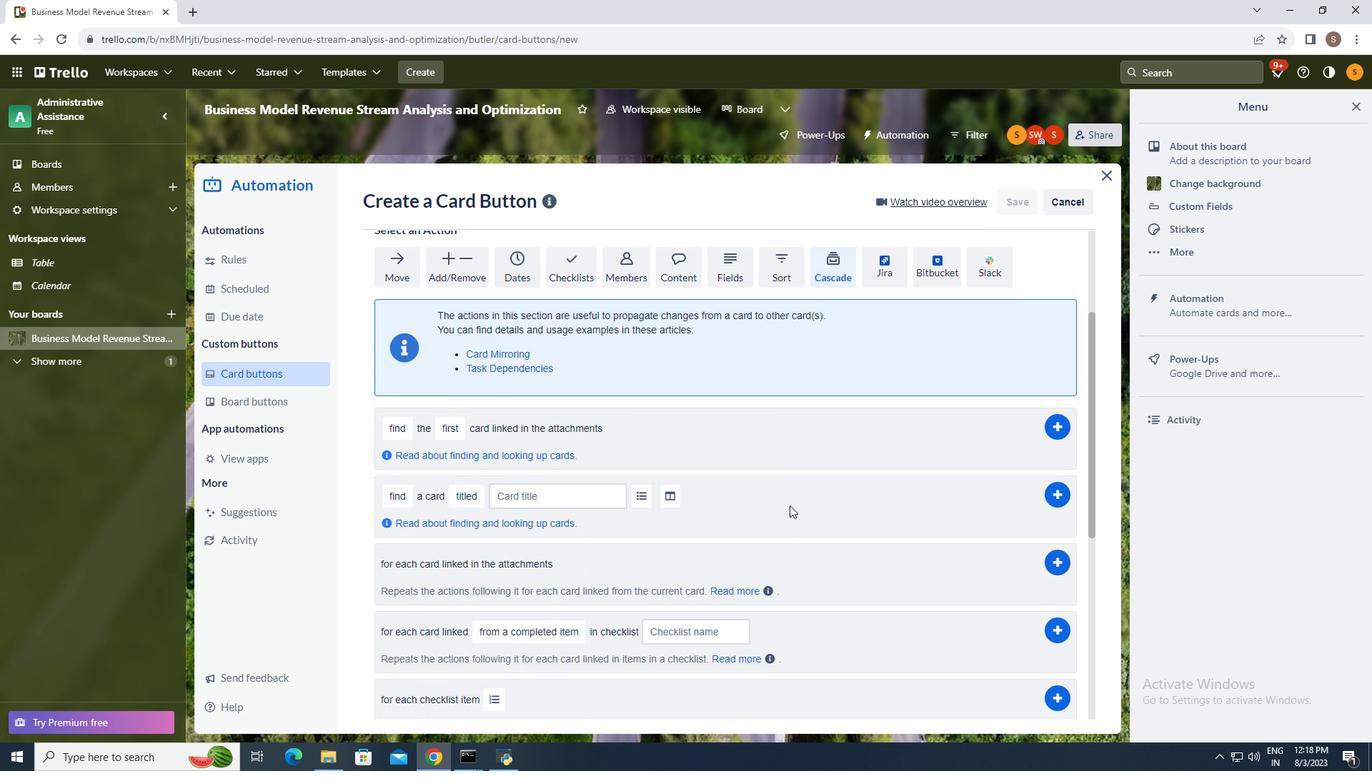 
Action: Mouse scrolled (789, 506) with delta (0, 0)
Screenshot: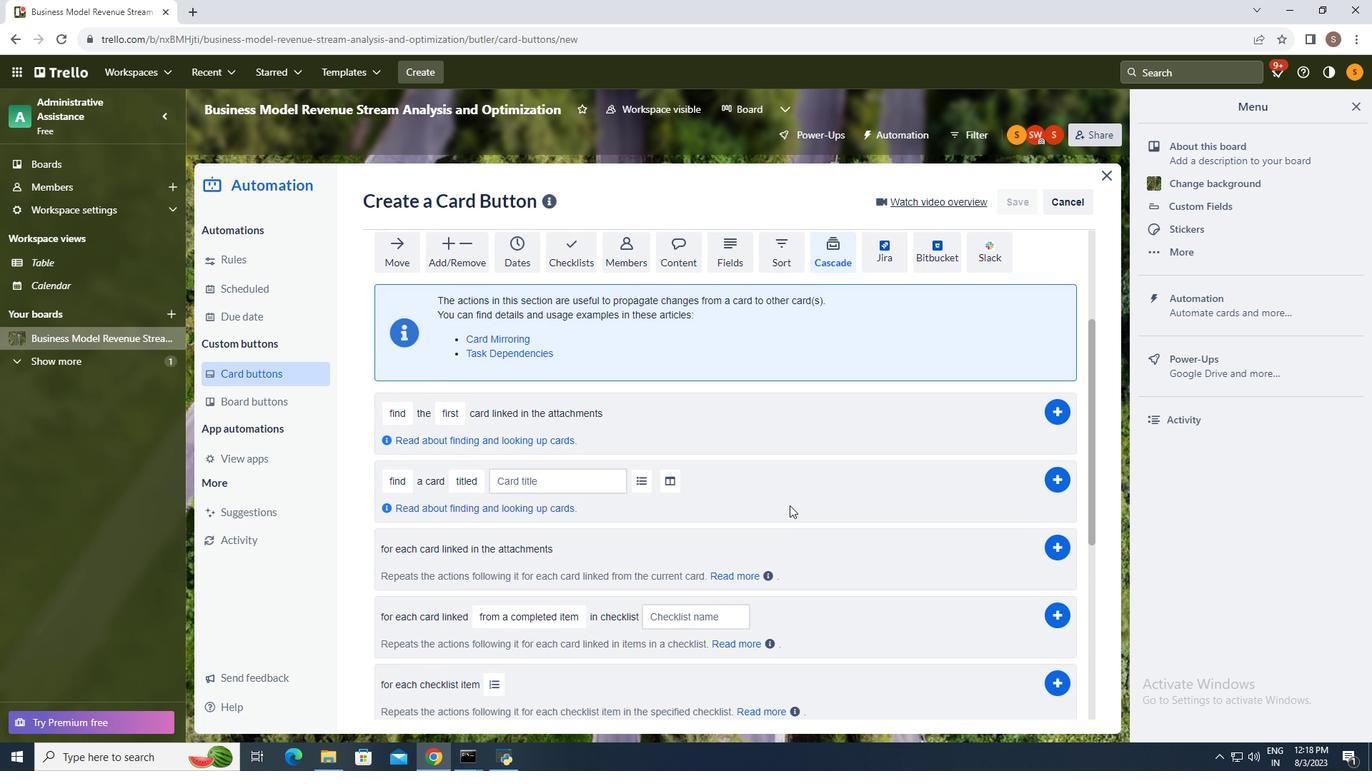 
Action: Mouse moved to (828, 513)
Screenshot: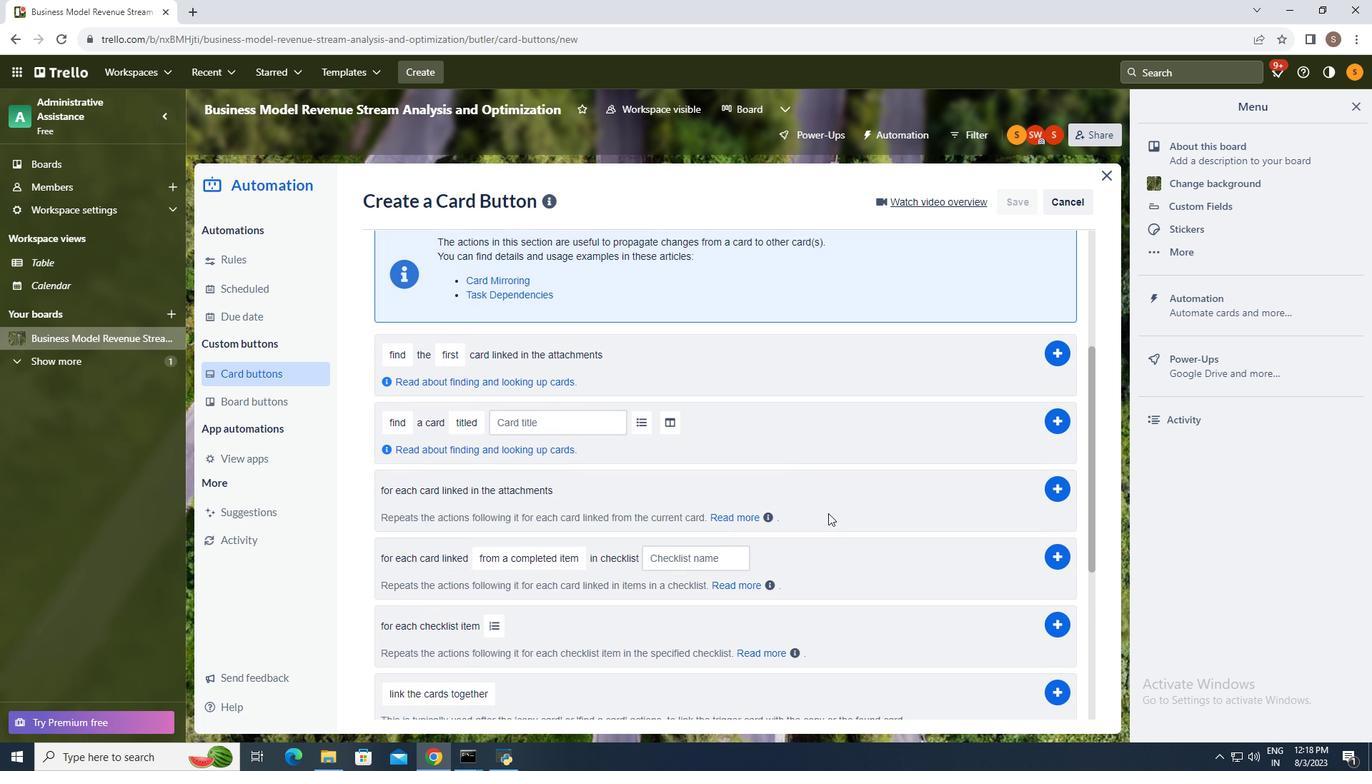 
Action: Mouse scrolled (828, 513) with delta (0, 0)
Screenshot: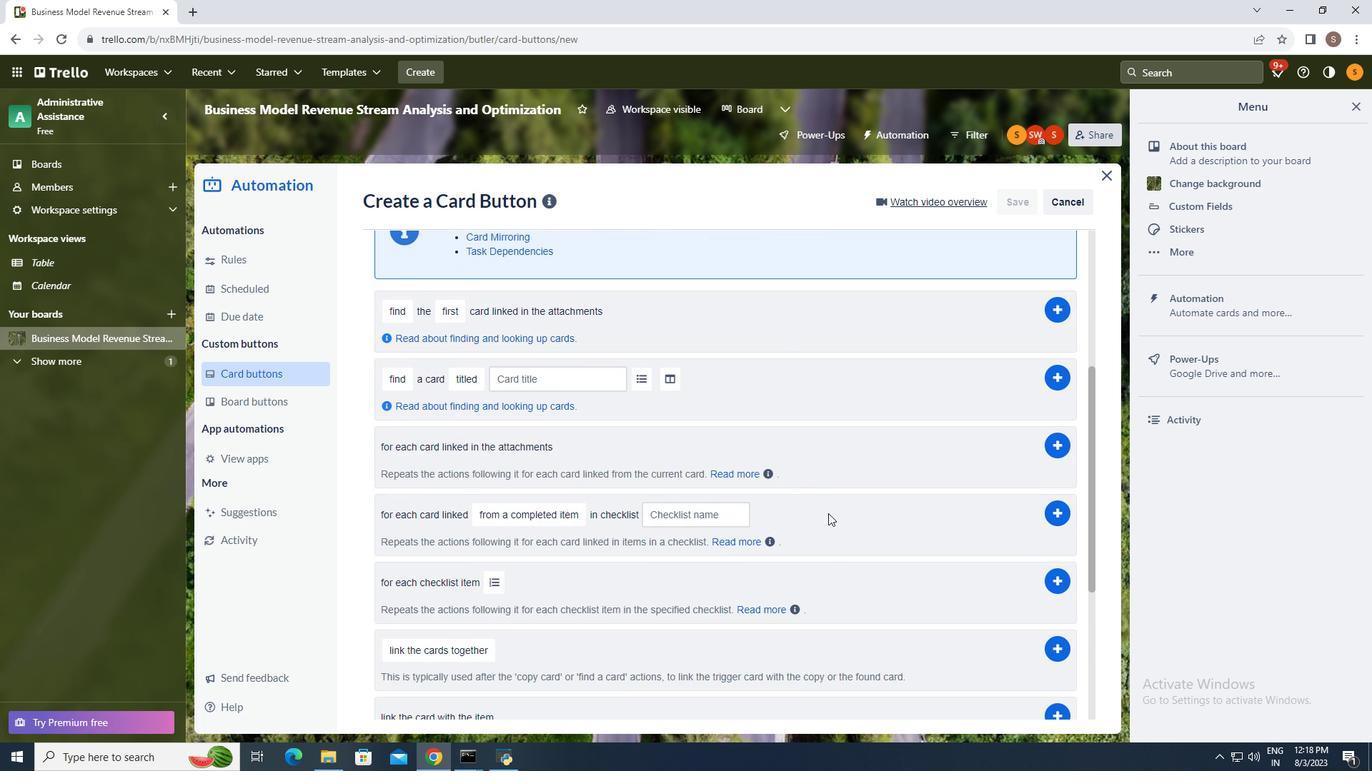 
Action: Mouse scrolled (828, 513) with delta (0, 0)
Screenshot: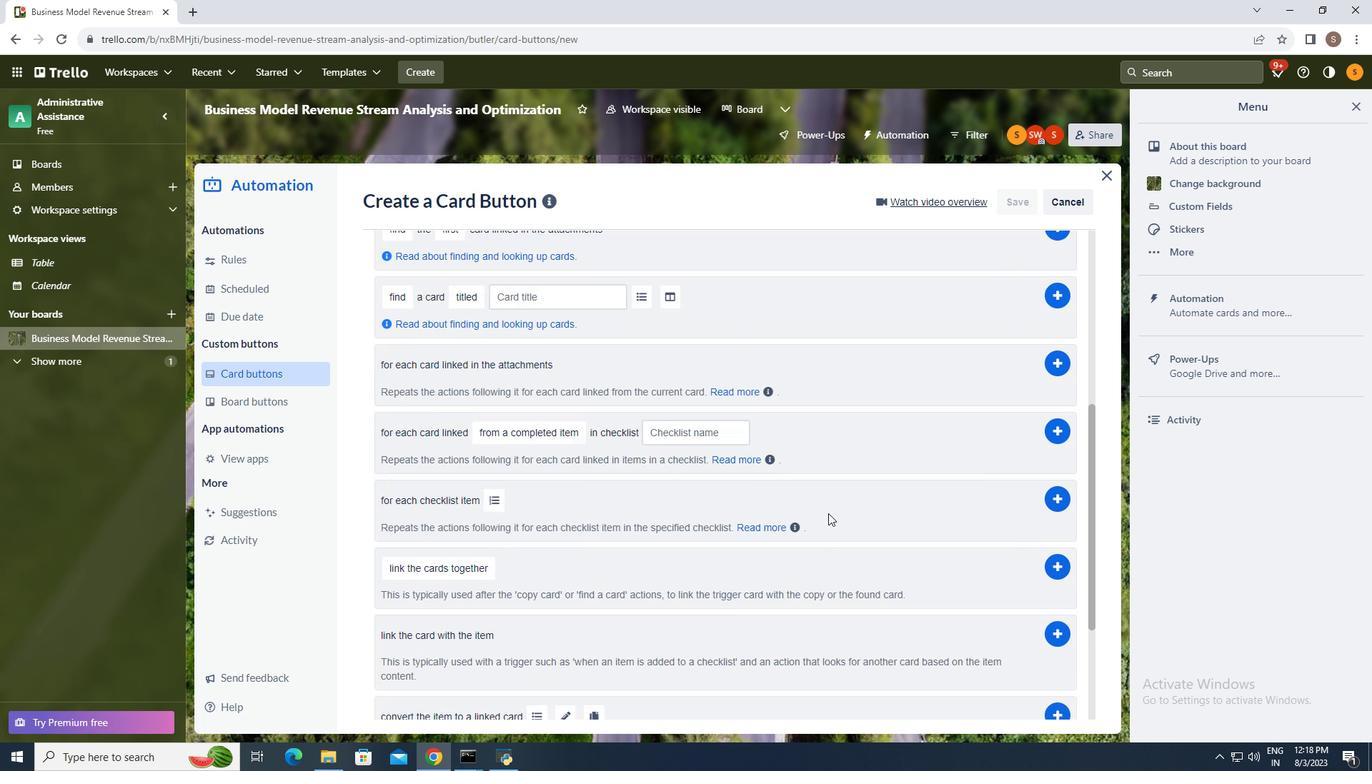 
Action: Mouse scrolled (828, 513) with delta (0, 0)
Screenshot: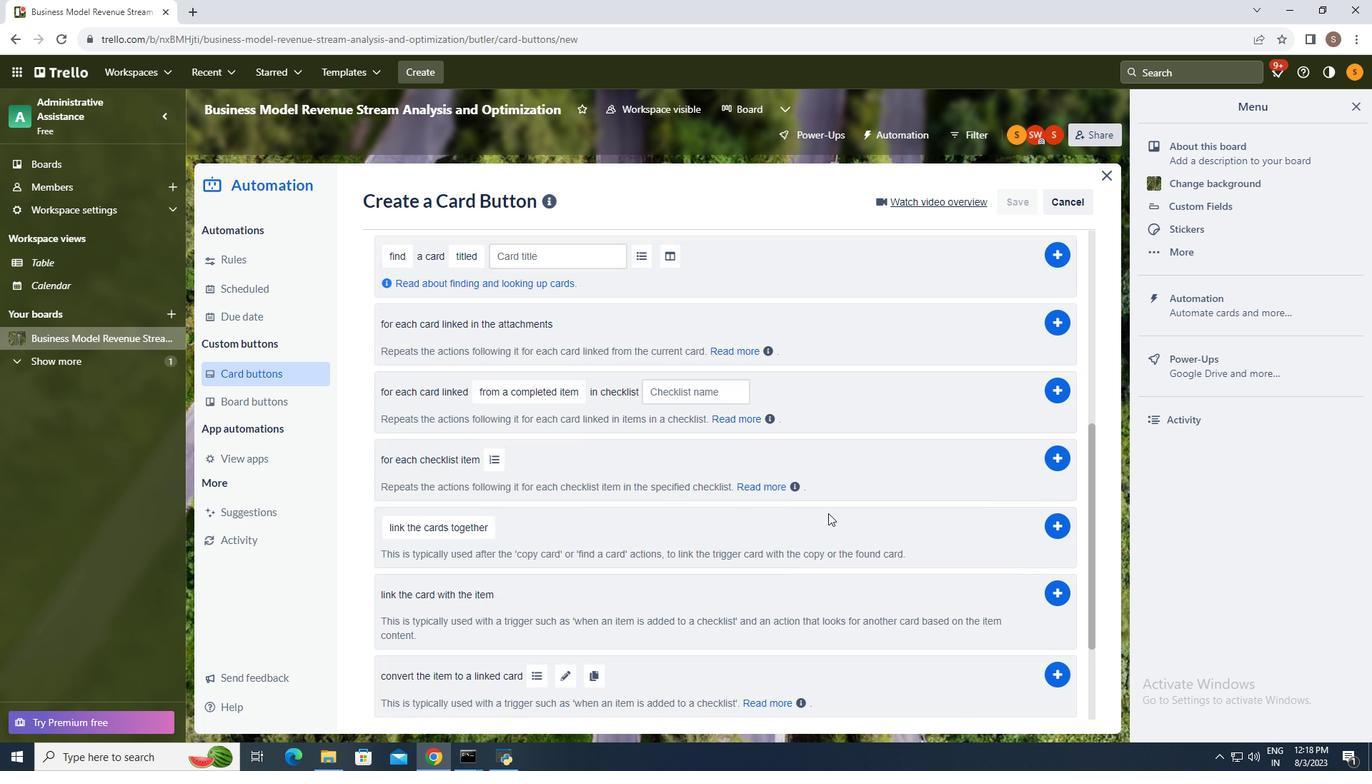 
Action: Mouse scrolled (828, 513) with delta (0, 0)
Screenshot: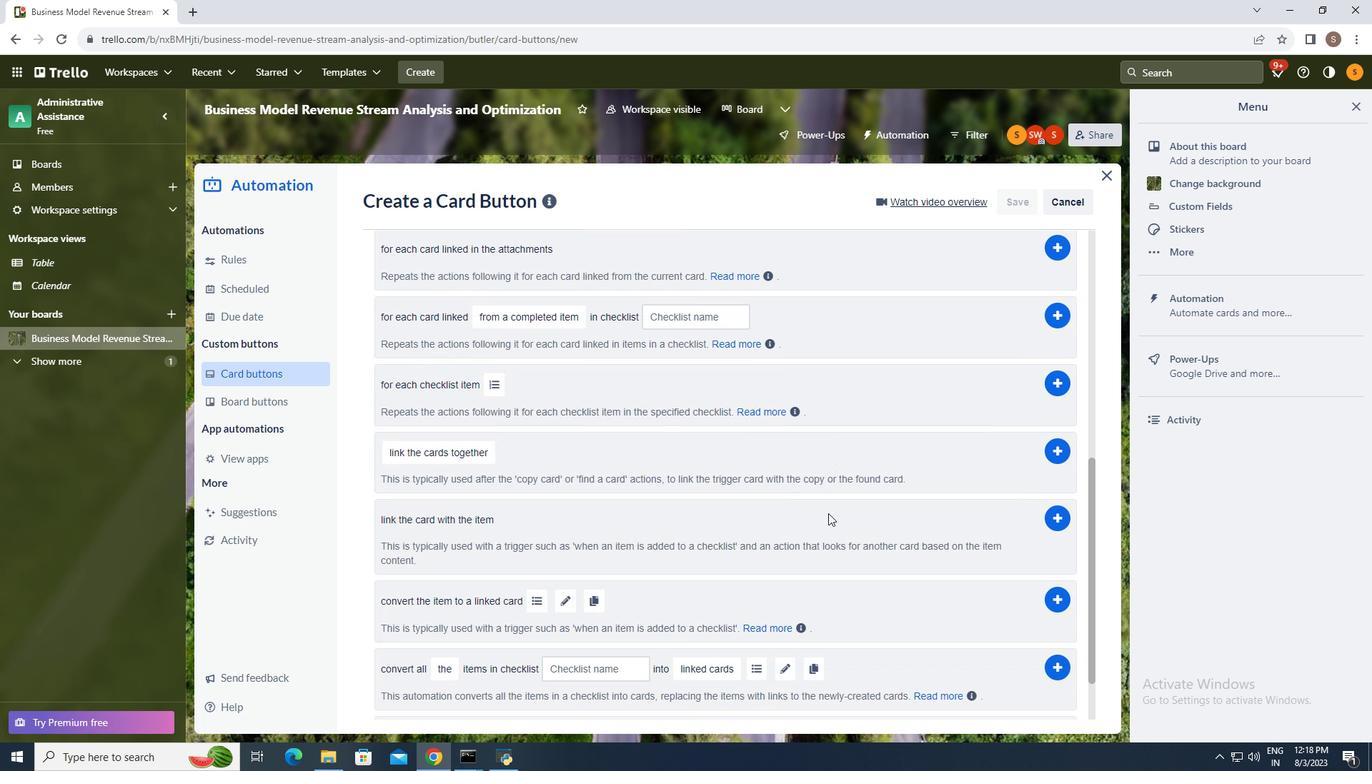 
Action: Mouse moved to (747, 490)
Screenshot: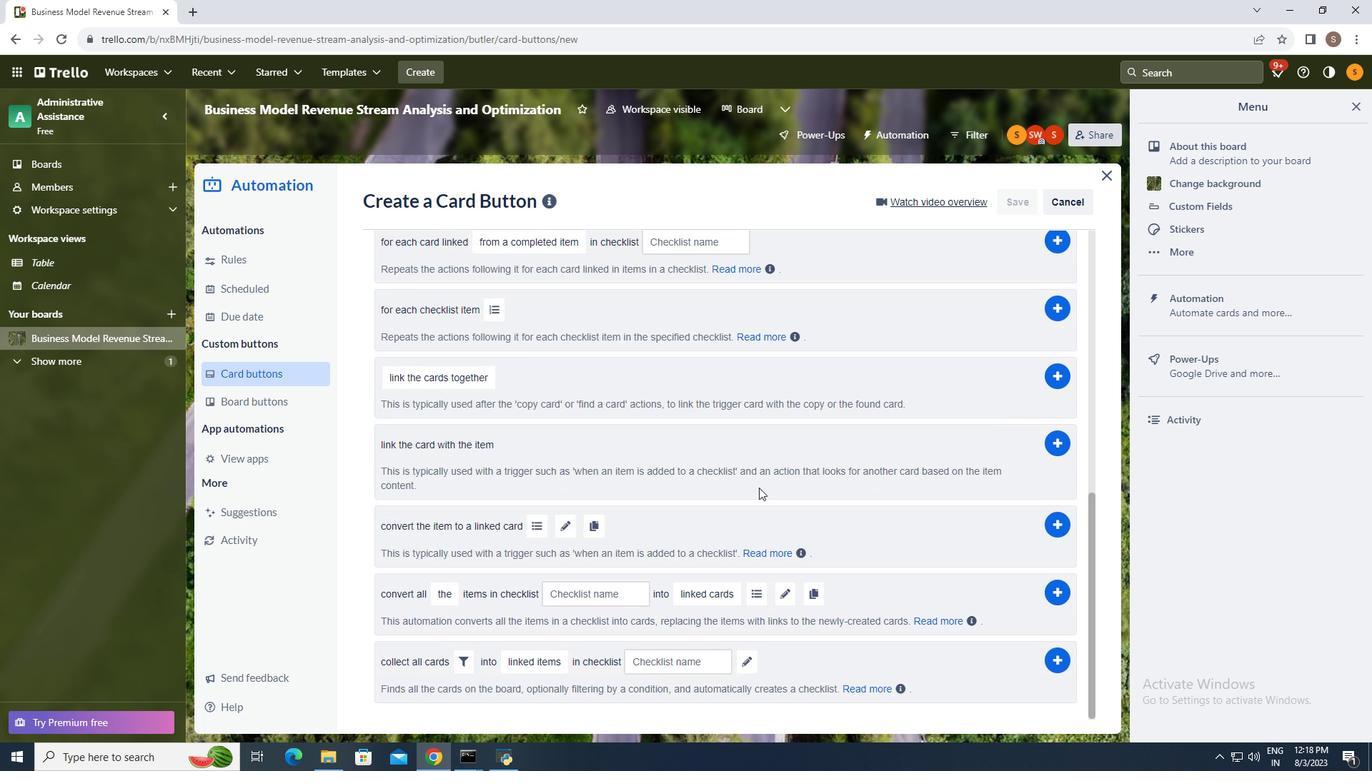 
Action: Mouse scrolled (747, 489) with delta (0, 0)
Screenshot: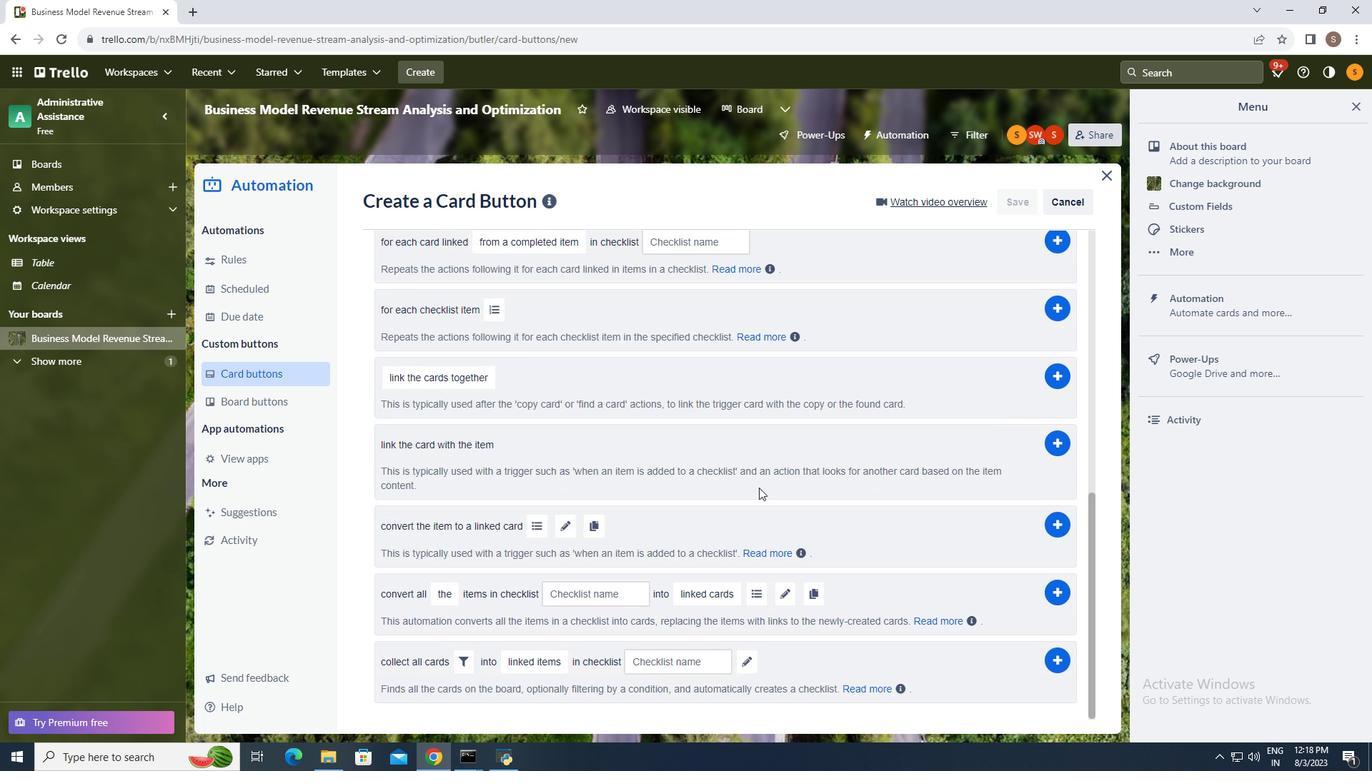 
Action: Mouse moved to (758, 488)
Screenshot: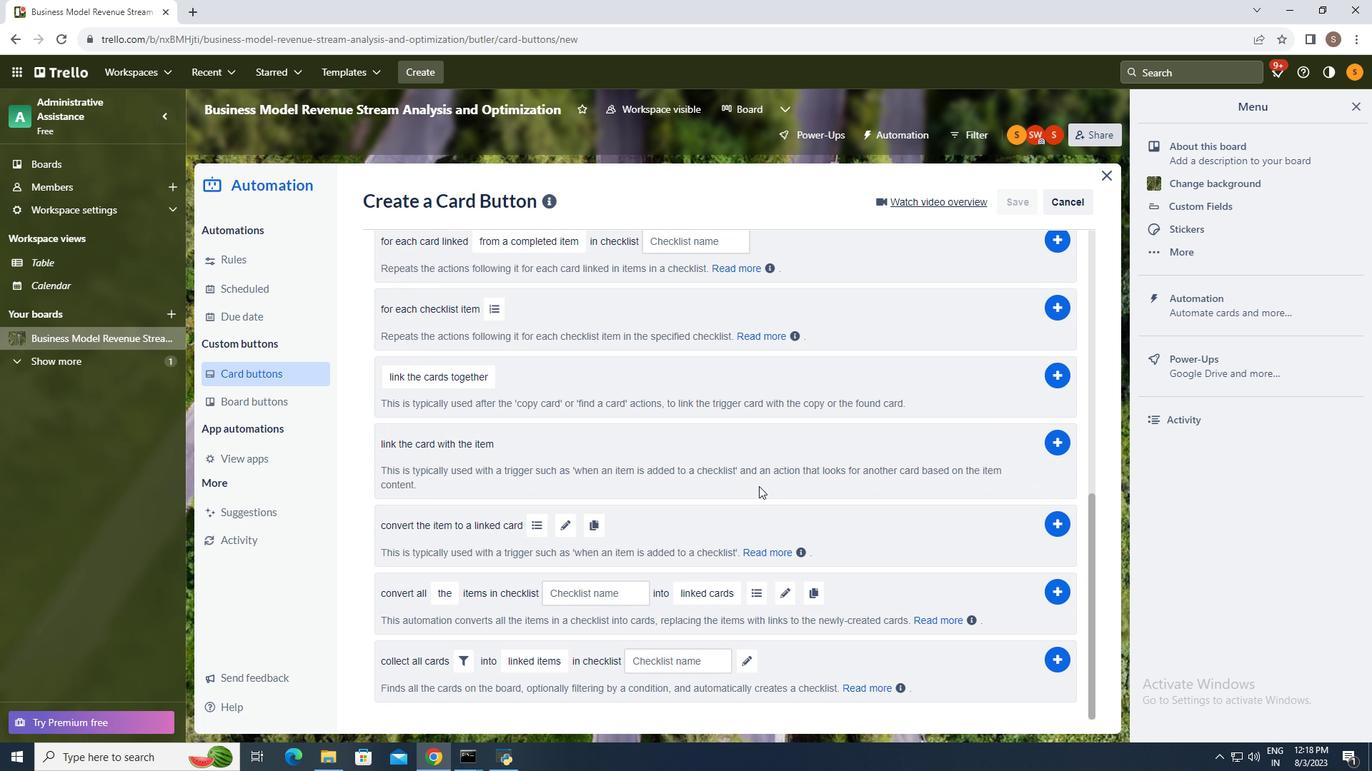 
Action: Mouse scrolled (758, 488) with delta (0, 0)
Screenshot: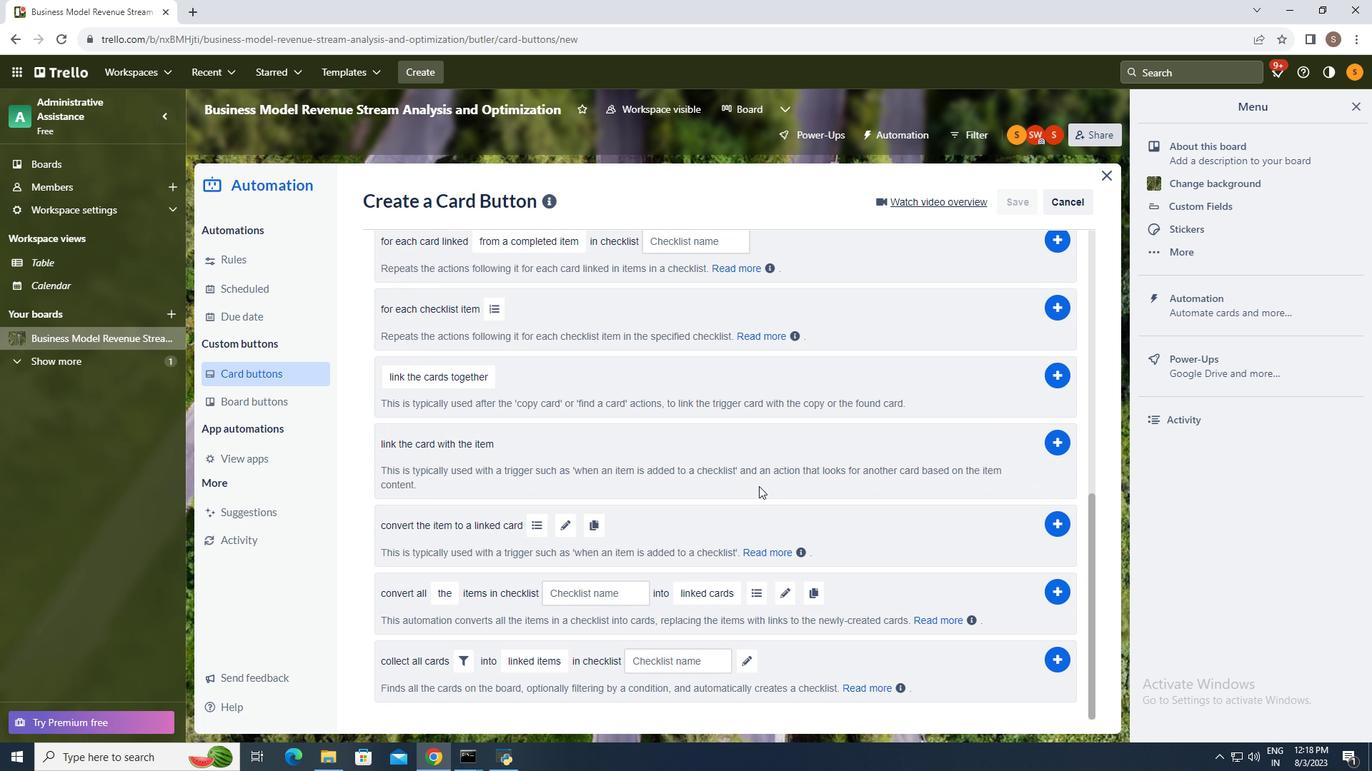 
Action: Mouse moved to (437, 593)
Screenshot: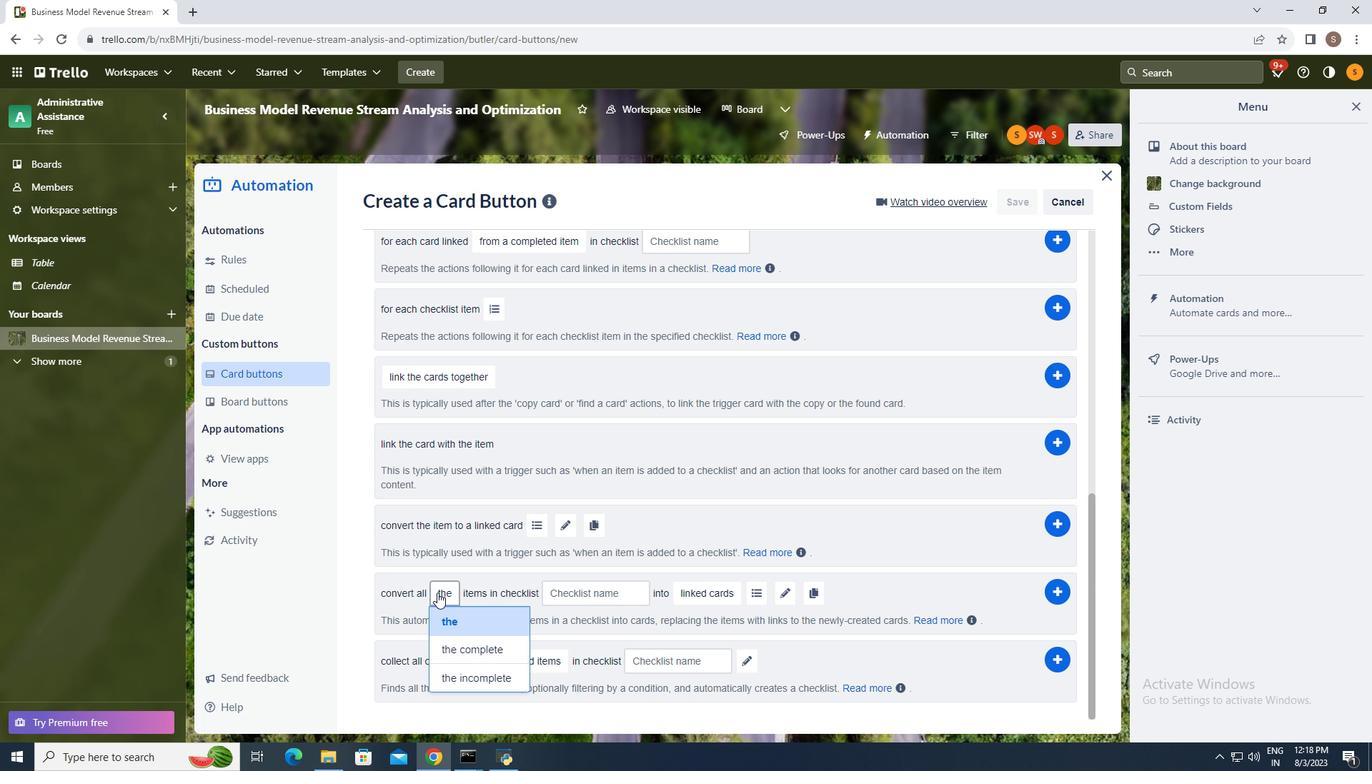
Action: Mouse pressed left at (437, 593)
Screenshot: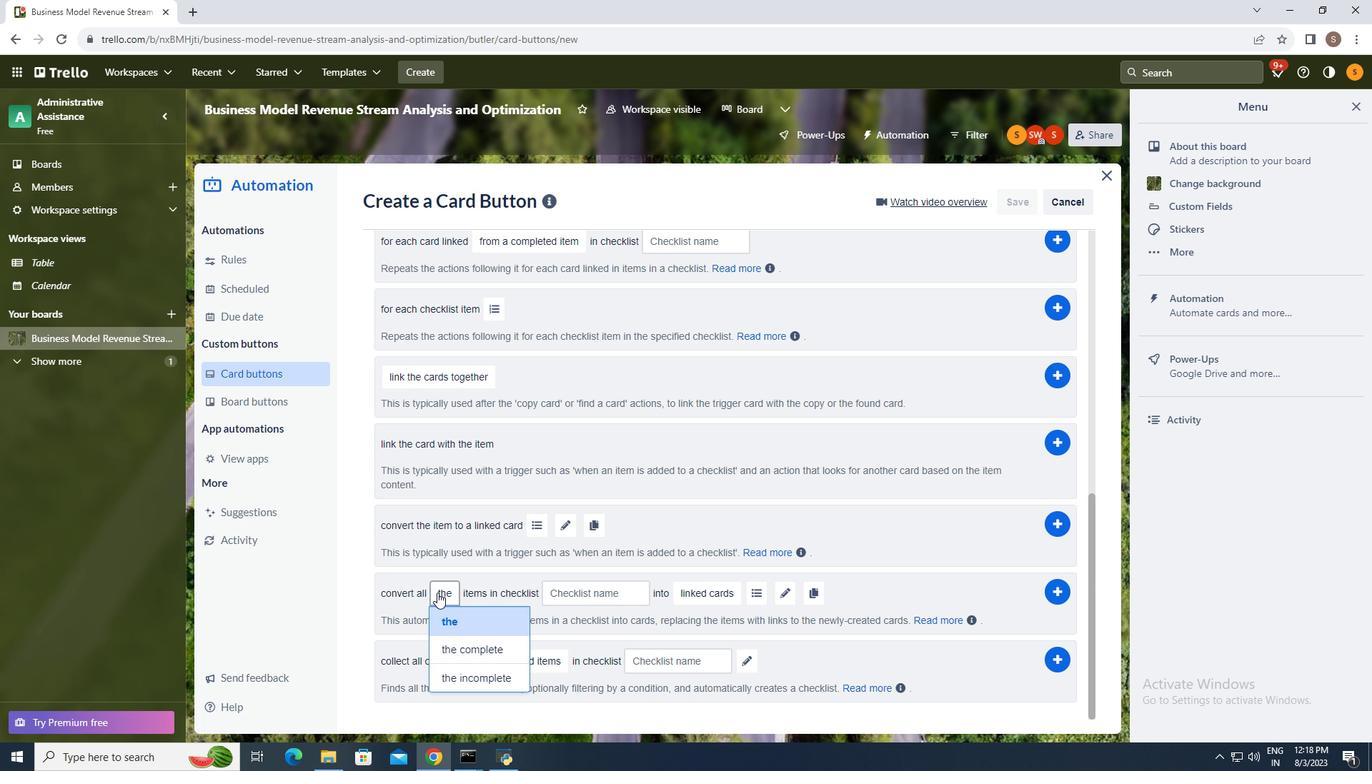 
Action: Mouse moved to (453, 619)
Screenshot: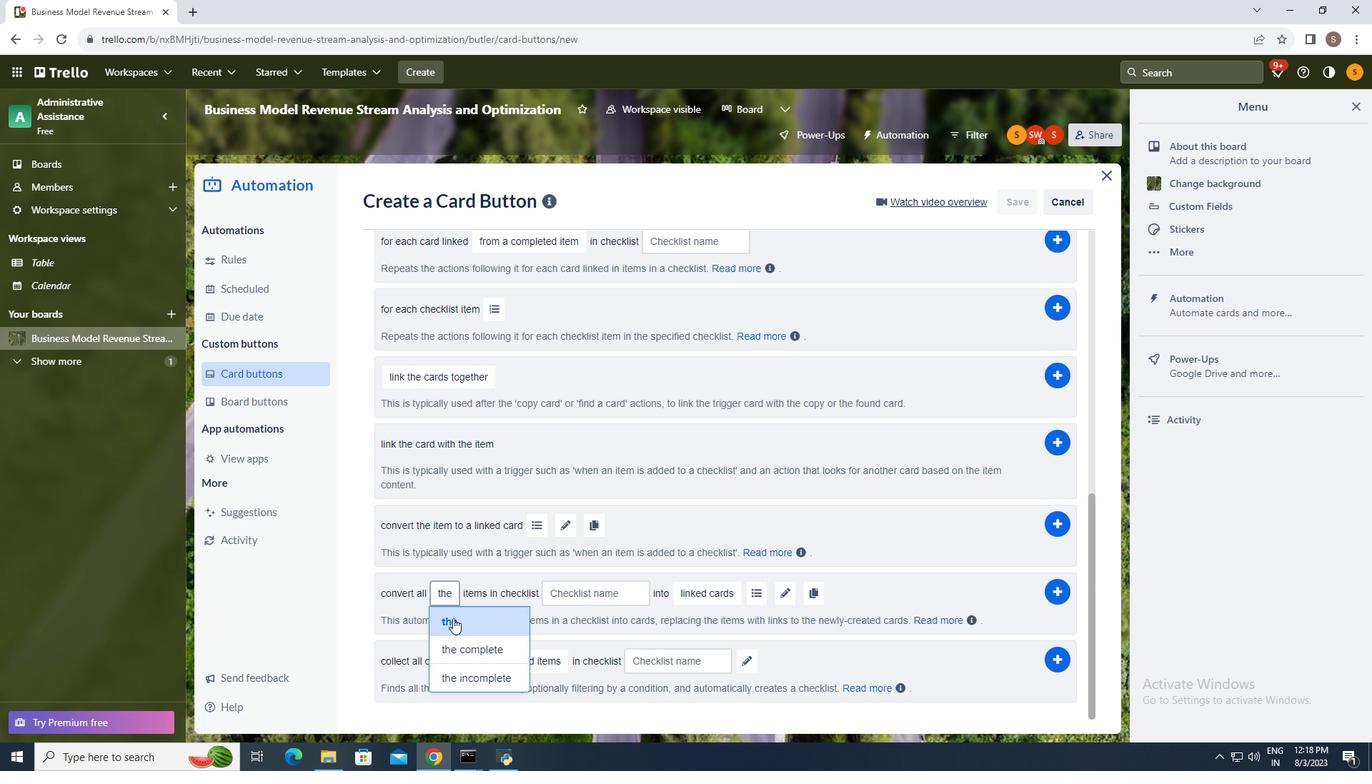 
Action: Mouse pressed left at (453, 619)
Screenshot: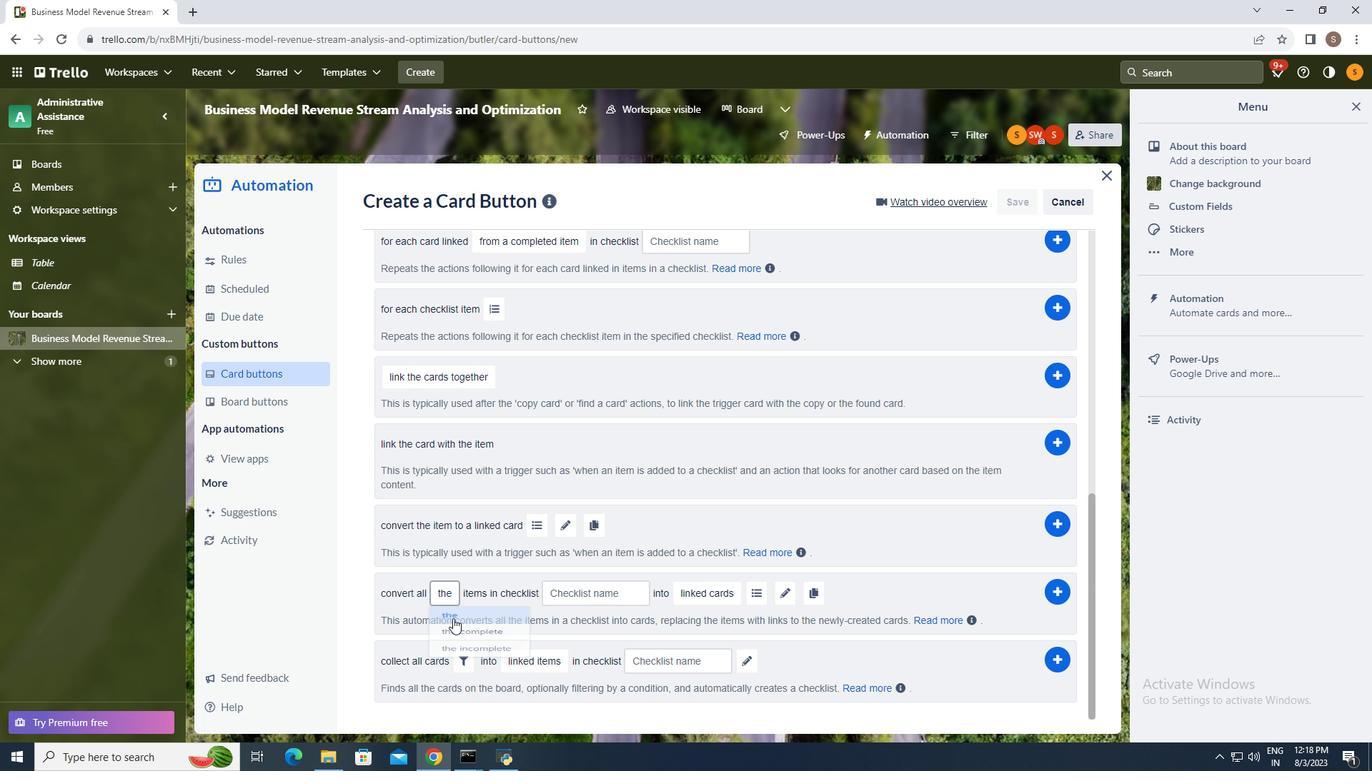
Action: Mouse moved to (574, 596)
Screenshot: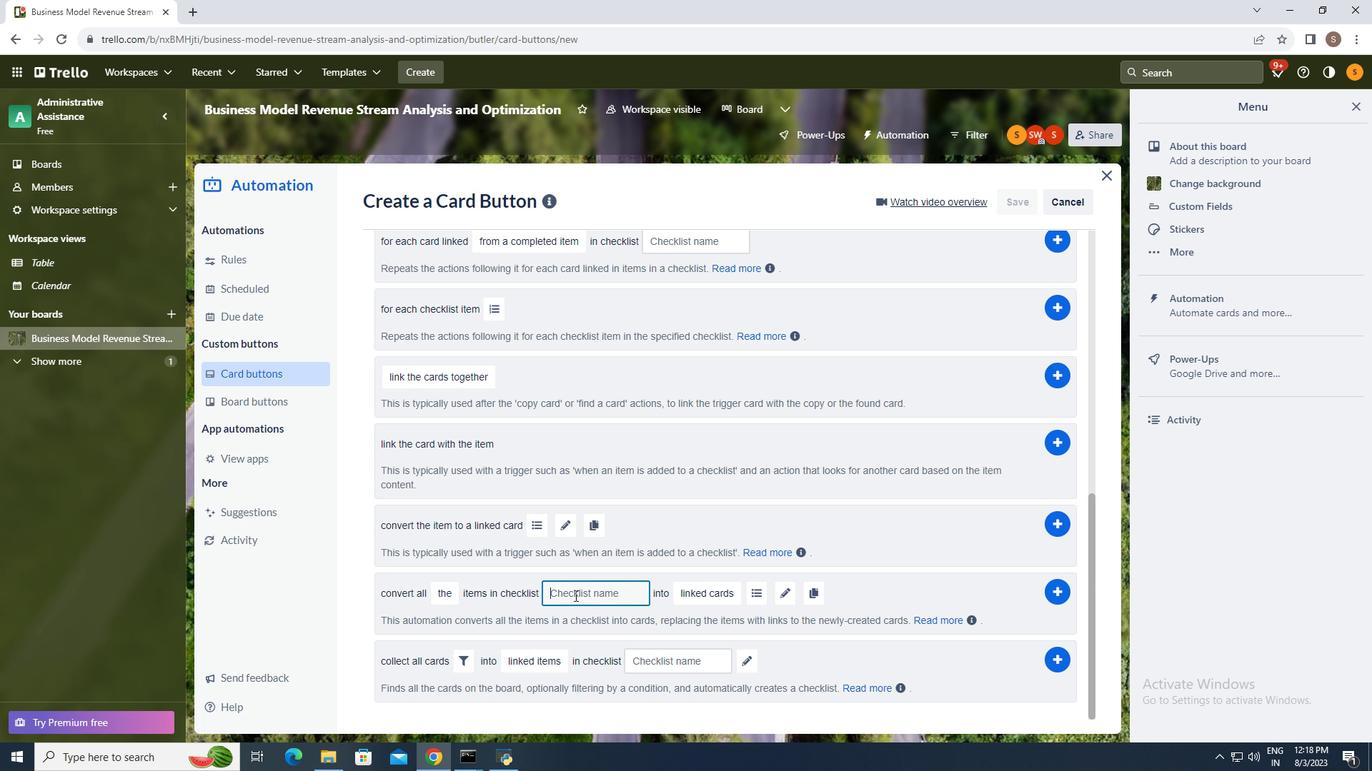 
Action: Mouse pressed left at (574, 596)
Screenshot: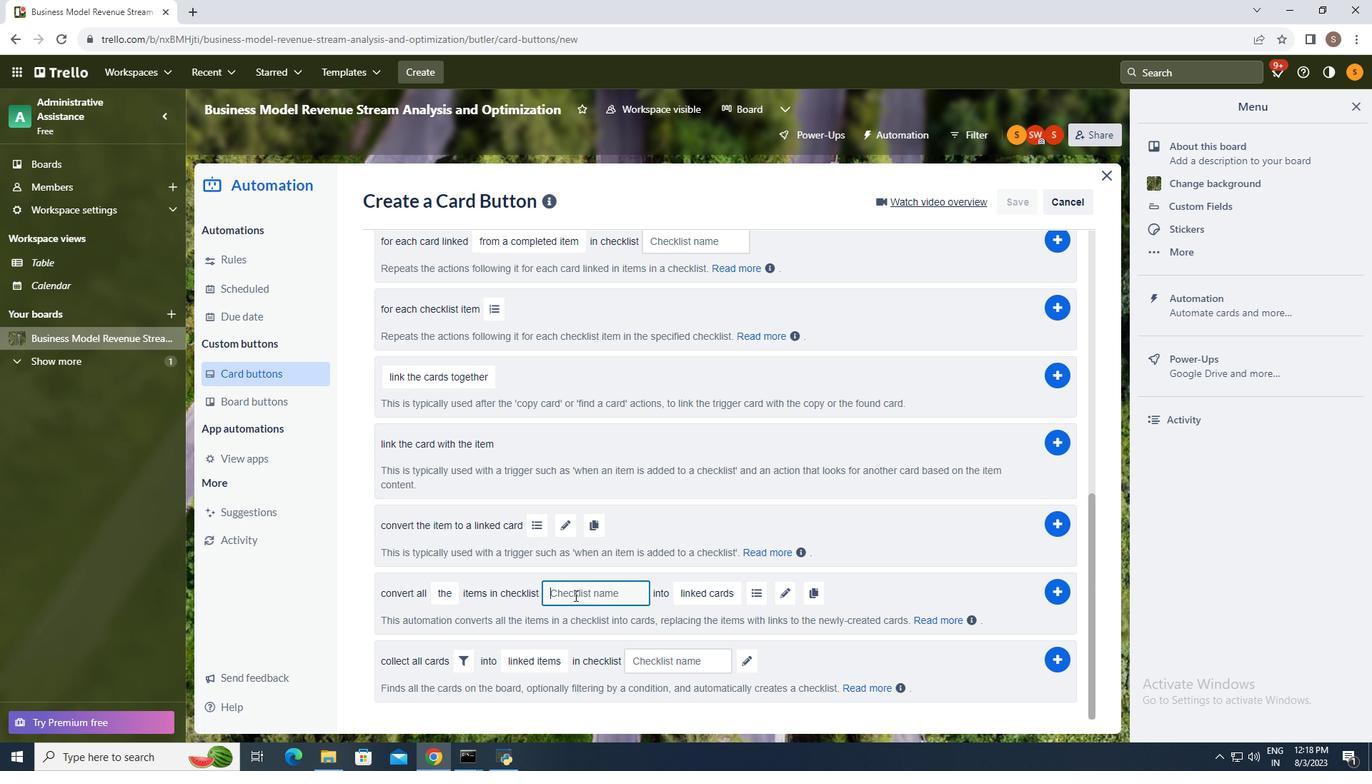 
Action: Mouse moved to (573, 593)
Screenshot: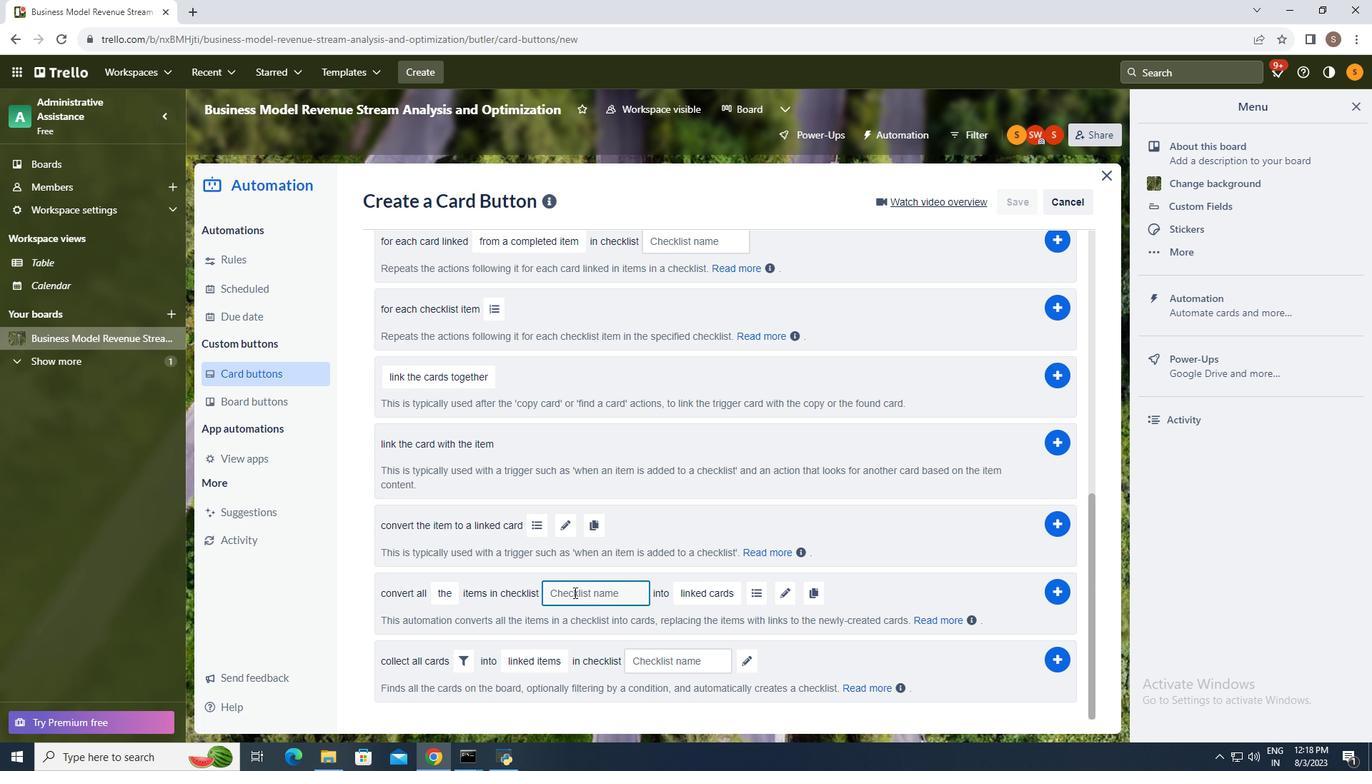 
Action: Key pressed <Key.shift>Progress
Screenshot: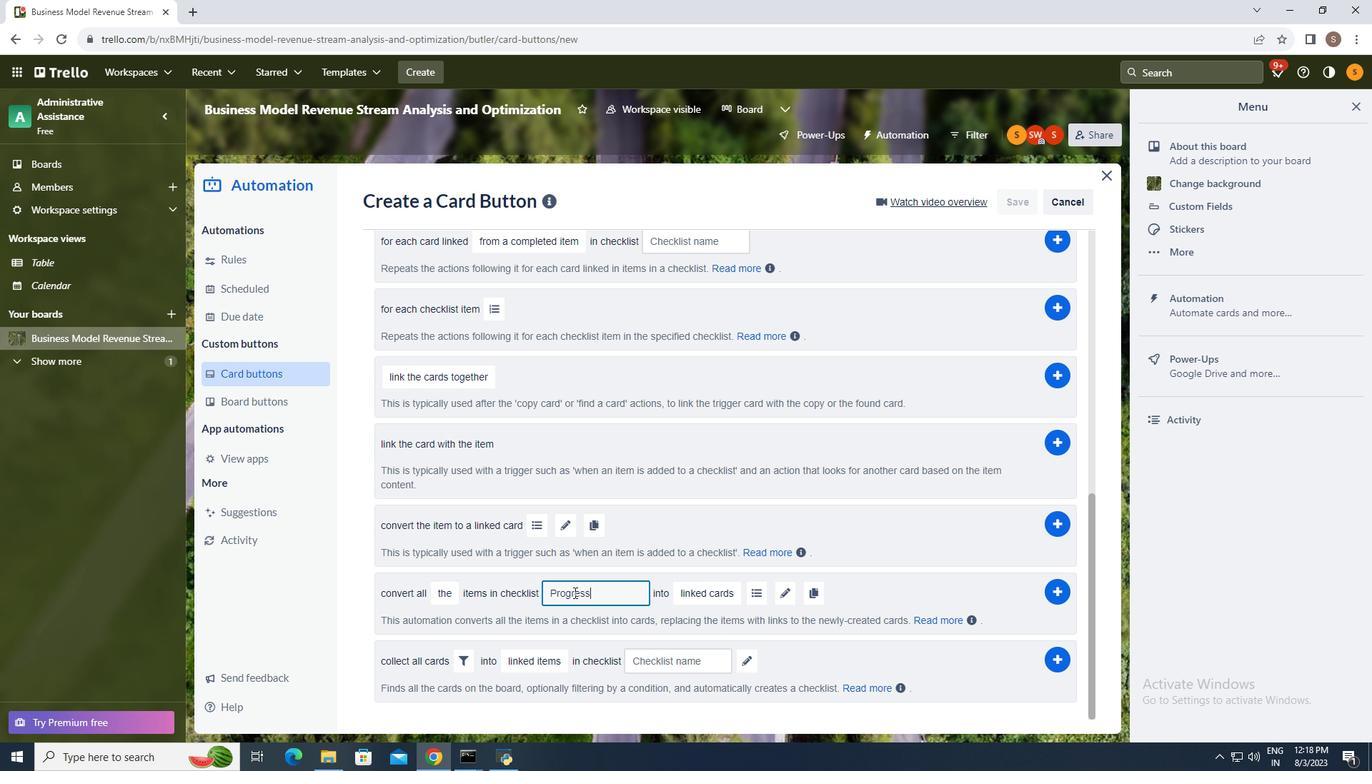 
Action: Mouse moved to (704, 596)
Screenshot: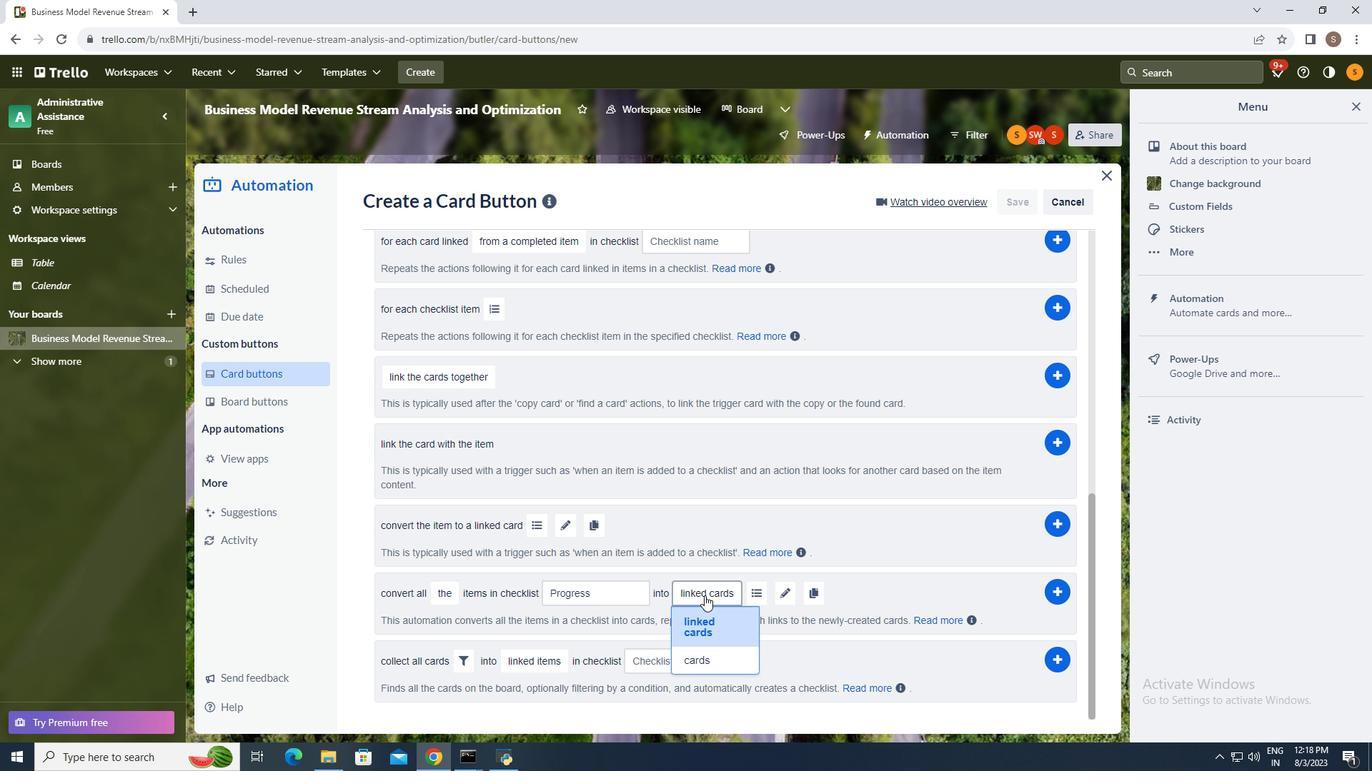 
Action: Mouse pressed left at (704, 596)
Screenshot: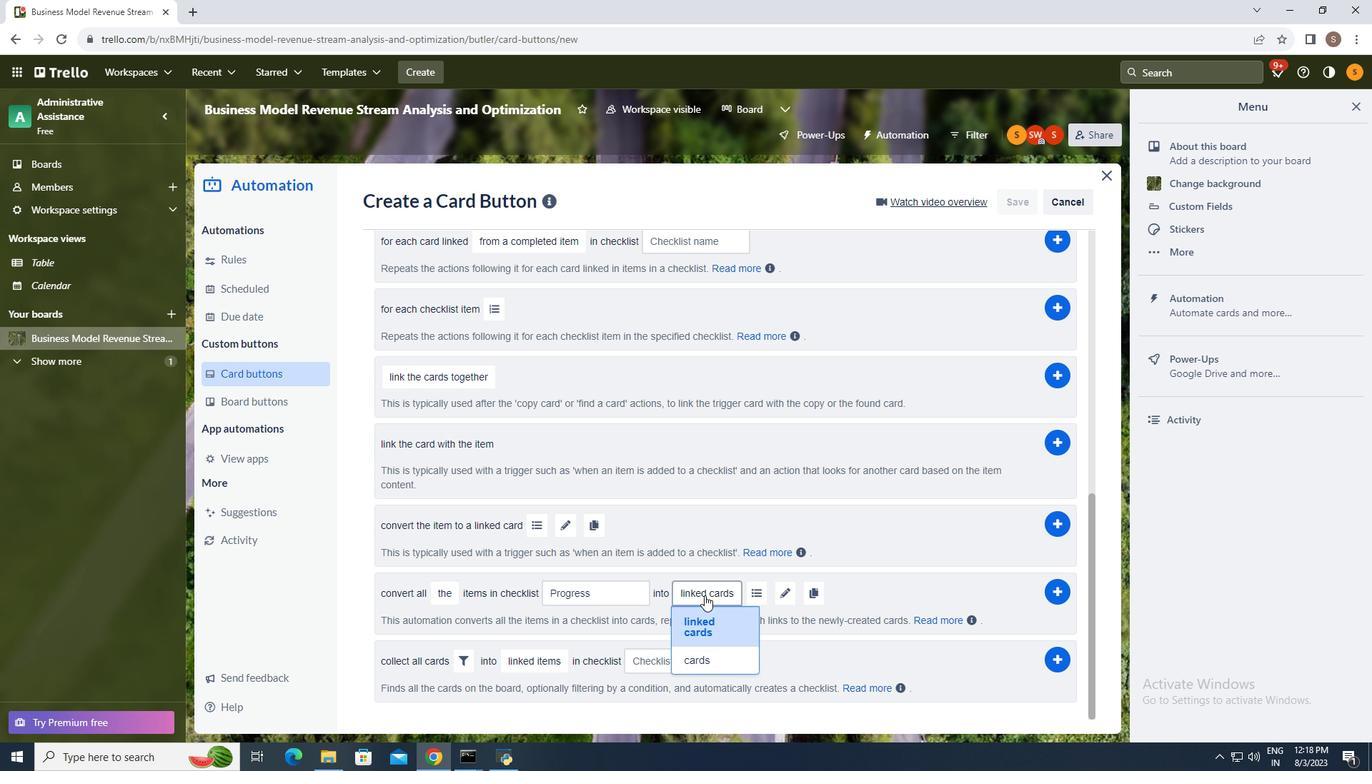 
Action: Mouse moved to (703, 619)
Screenshot: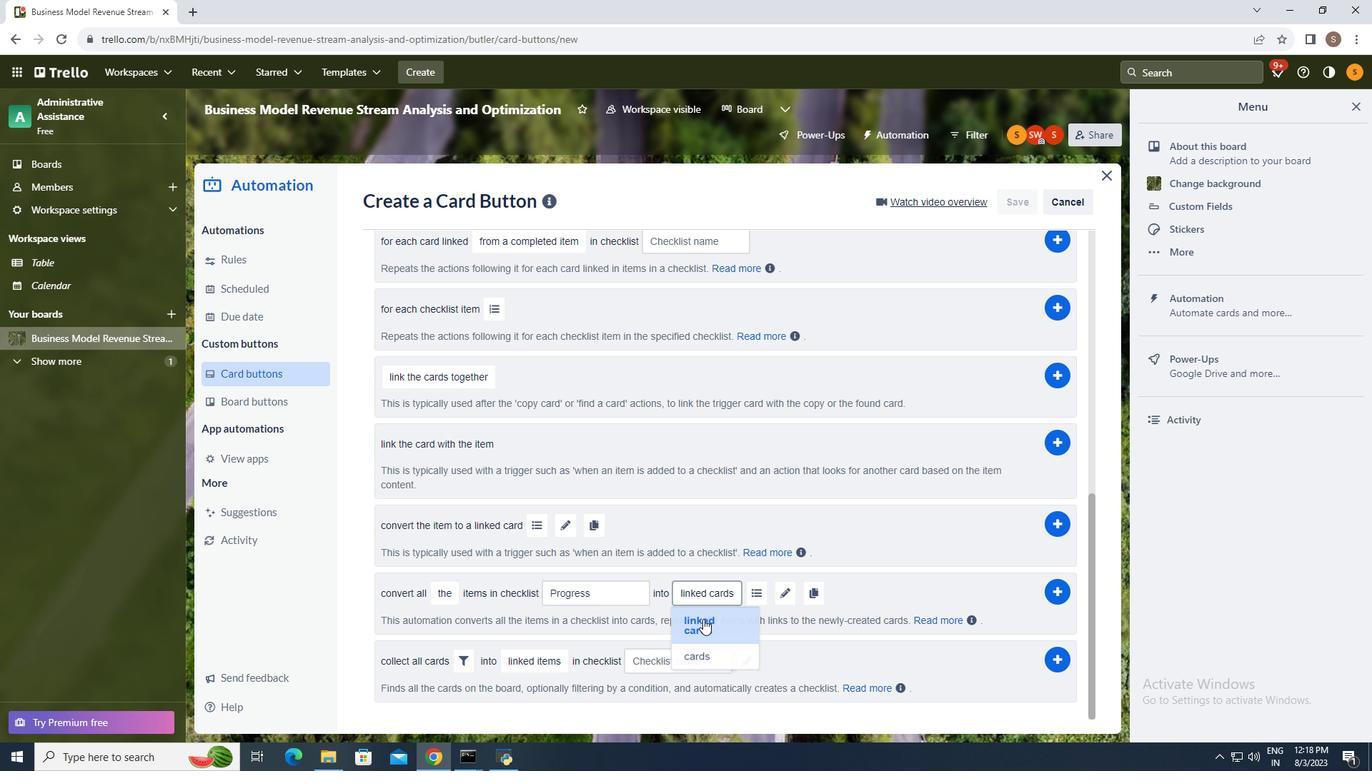 
Action: Mouse pressed left at (703, 619)
Screenshot: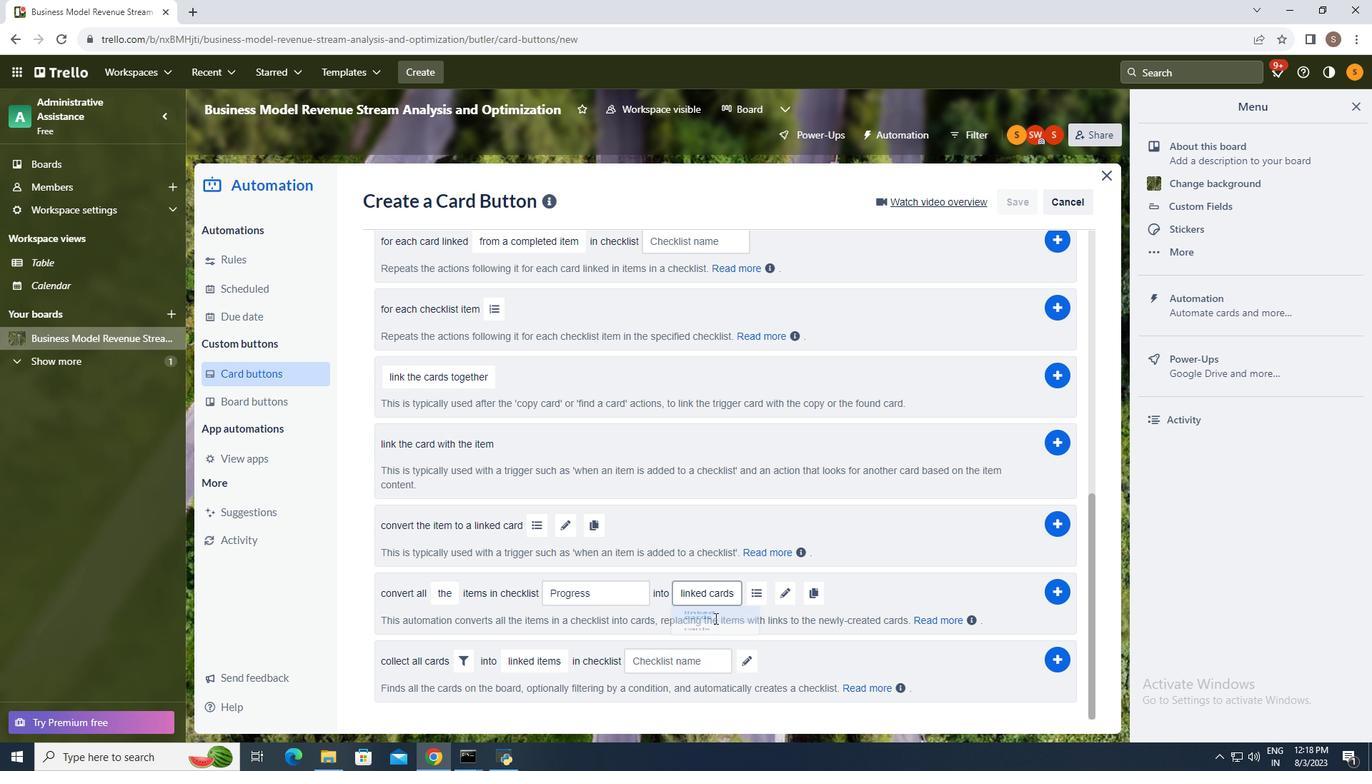 
Action: Mouse moved to (754, 596)
Screenshot: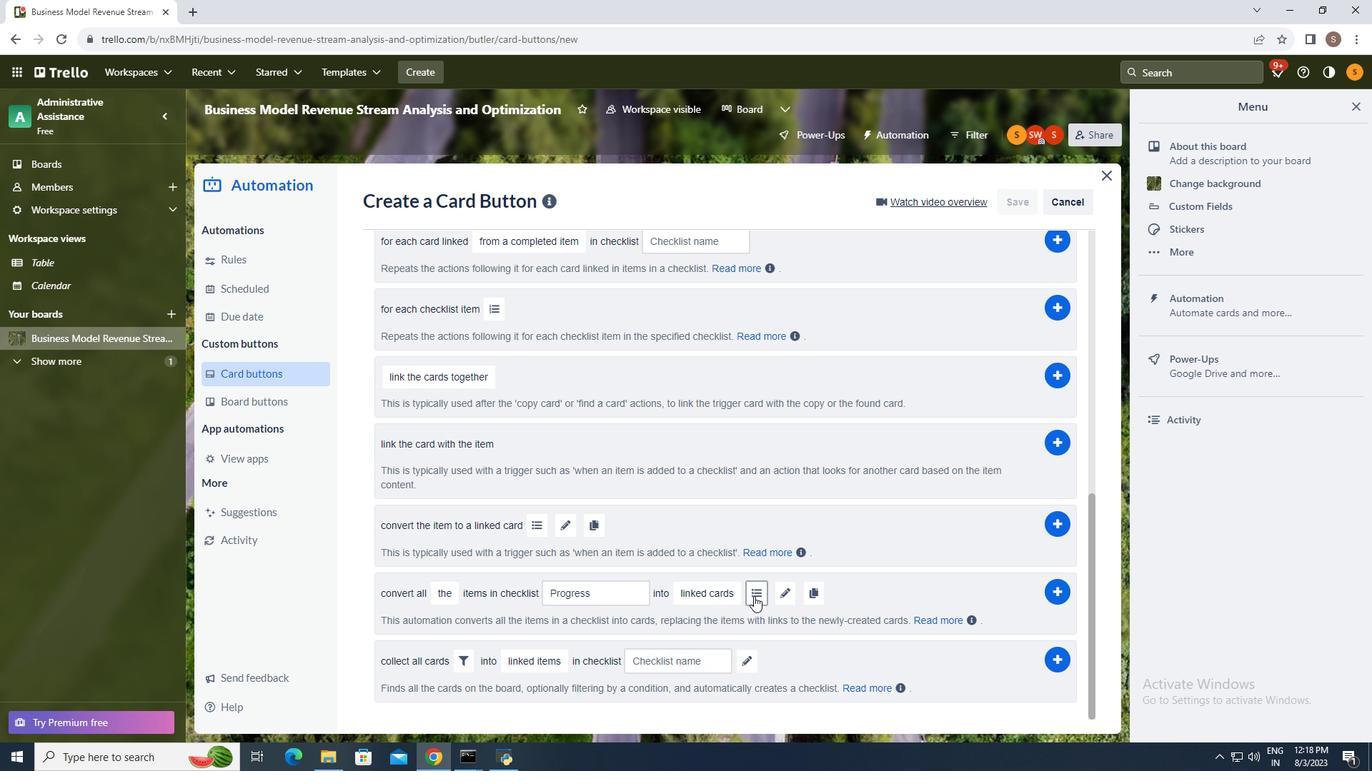 
Action: Mouse pressed left at (754, 596)
Screenshot: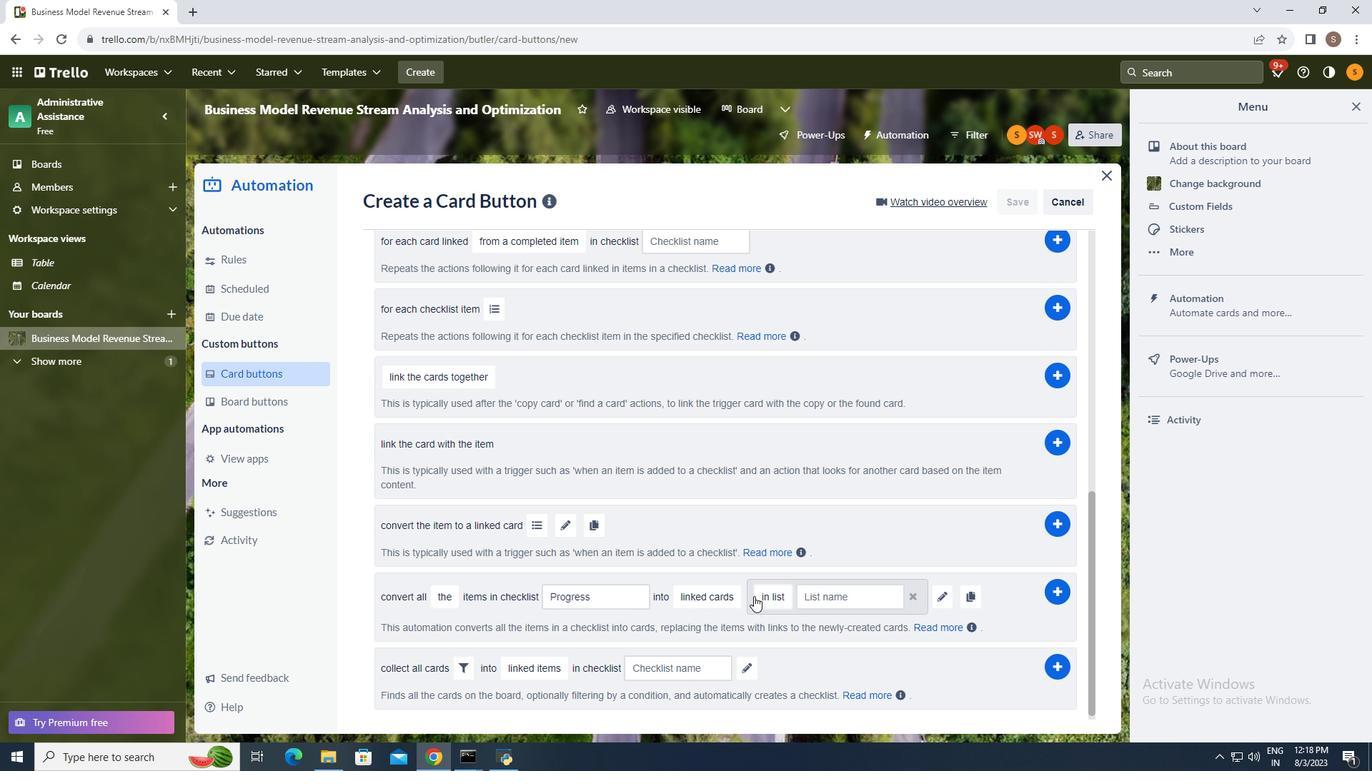 
Action: Mouse moved to (778, 623)
Screenshot: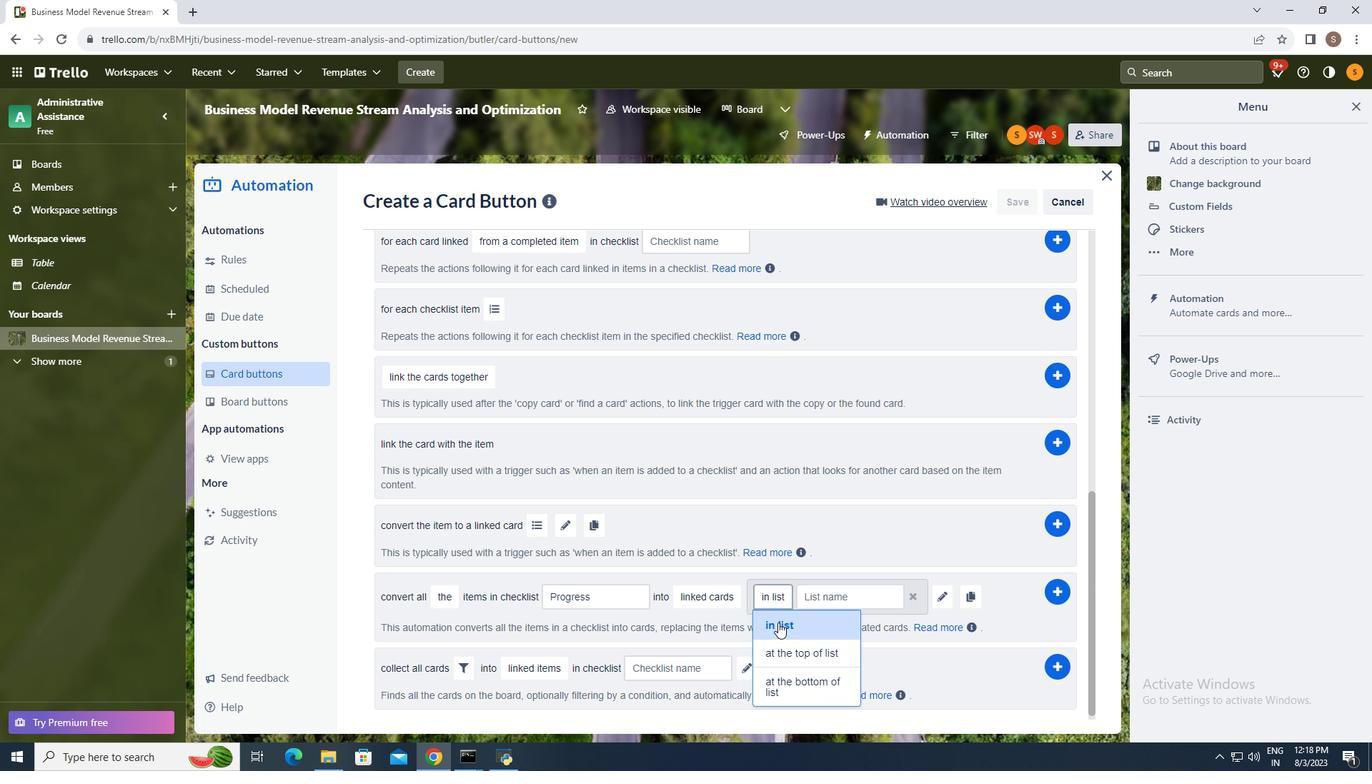 
Action: Mouse pressed left at (778, 623)
Screenshot: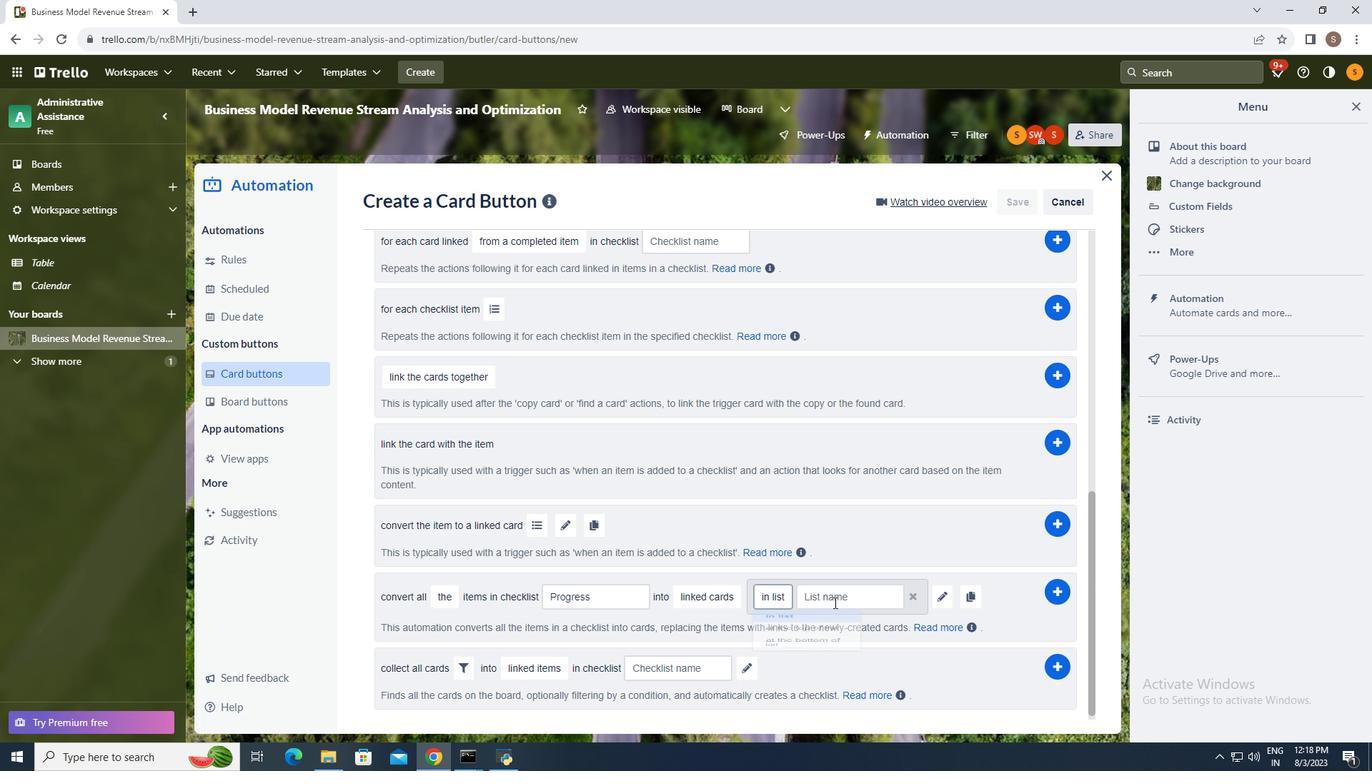 
Action: Mouse moved to (852, 590)
Screenshot: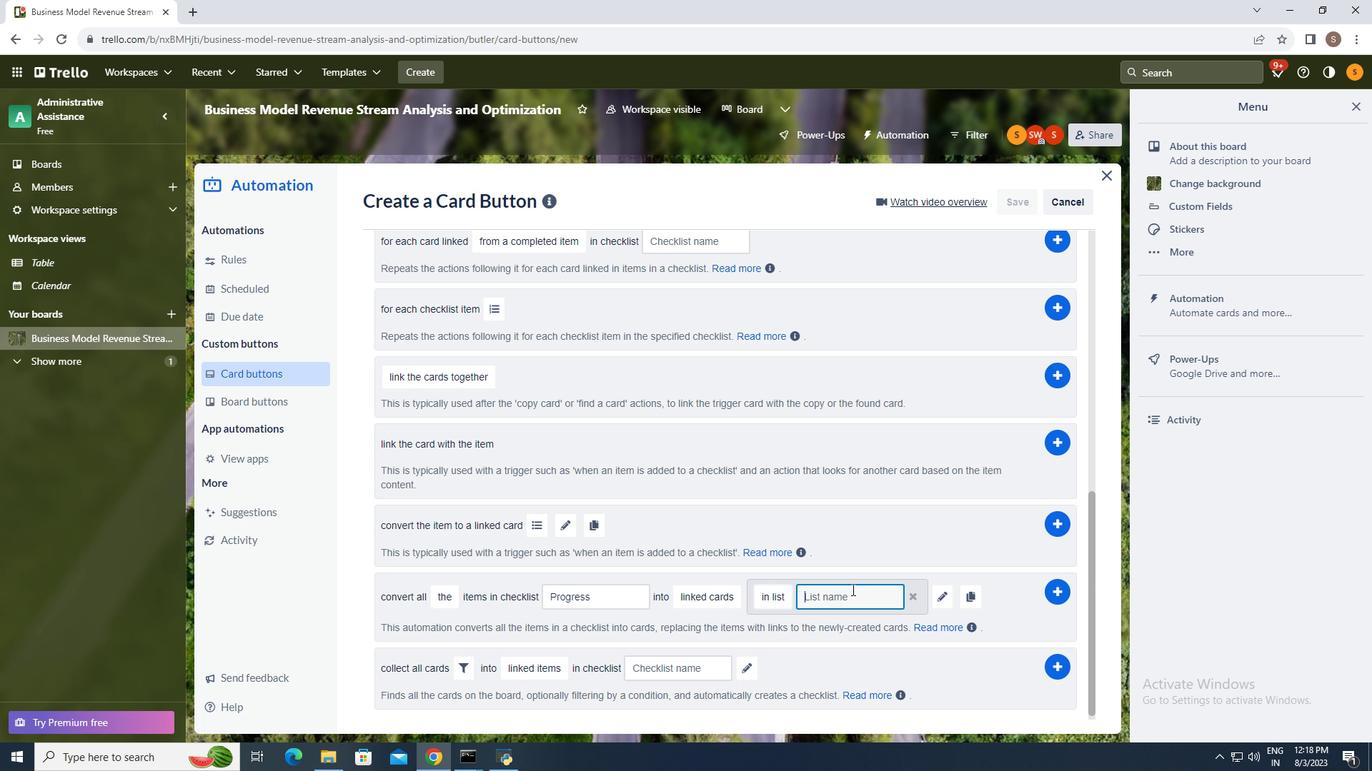
Action: Mouse pressed left at (852, 590)
Screenshot: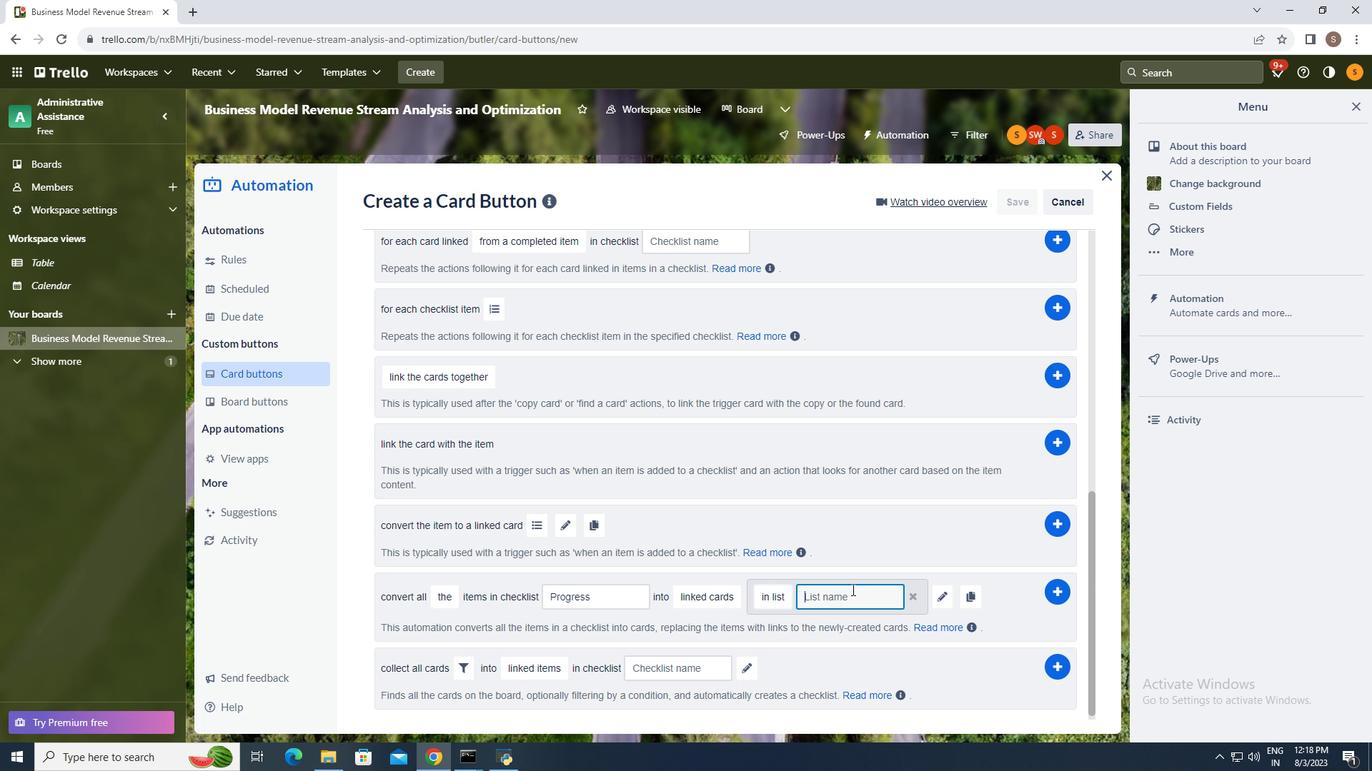 
Action: Mouse moved to (790, 512)
Screenshot: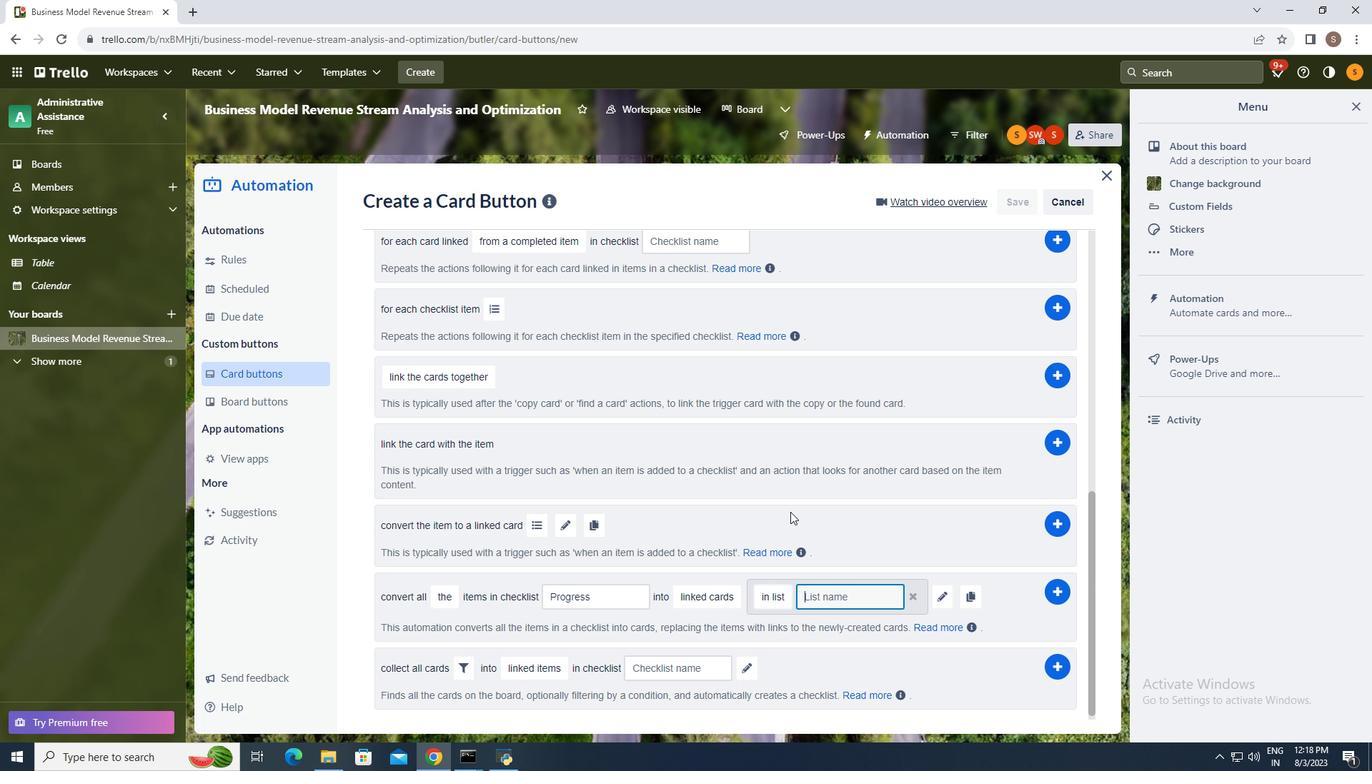 
Action: Key pressed <Key.shift>Progress
Screenshot: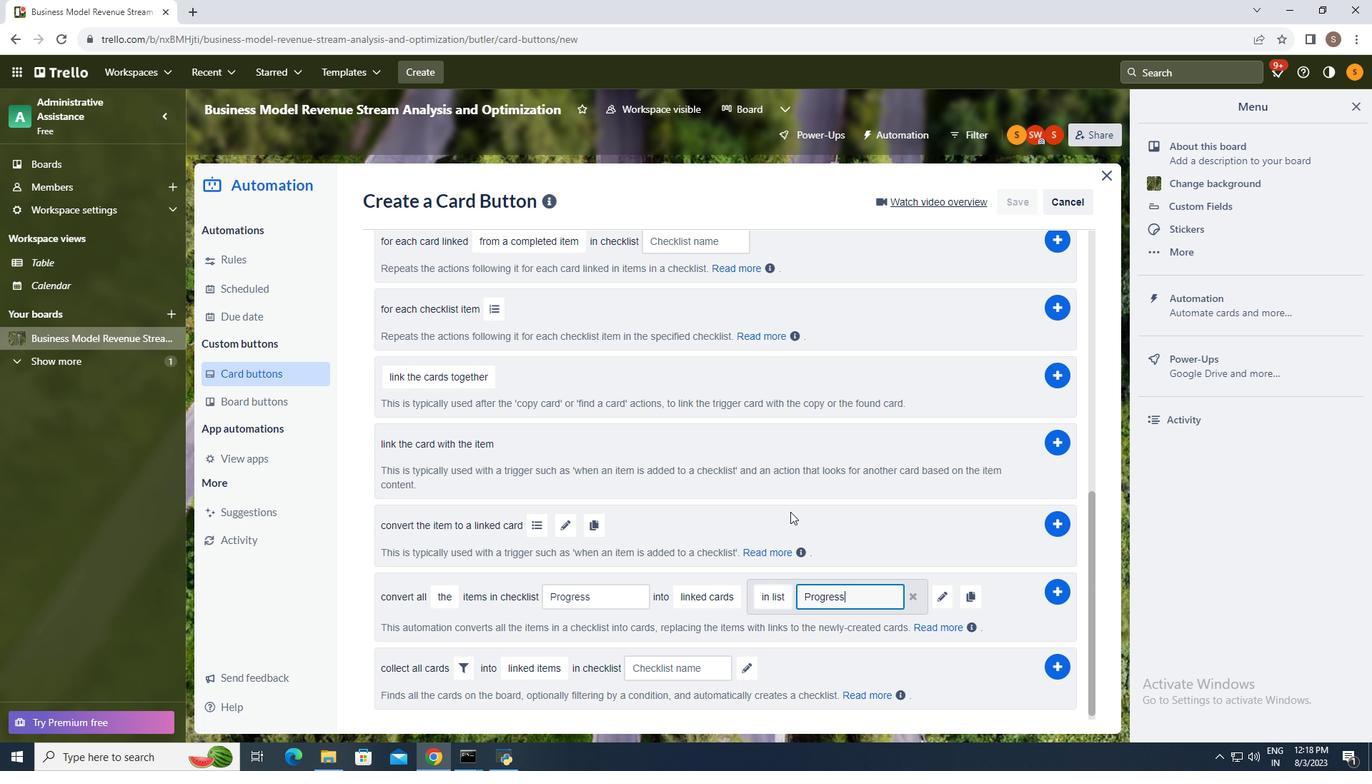 
Action: Mouse moved to (937, 595)
Screenshot: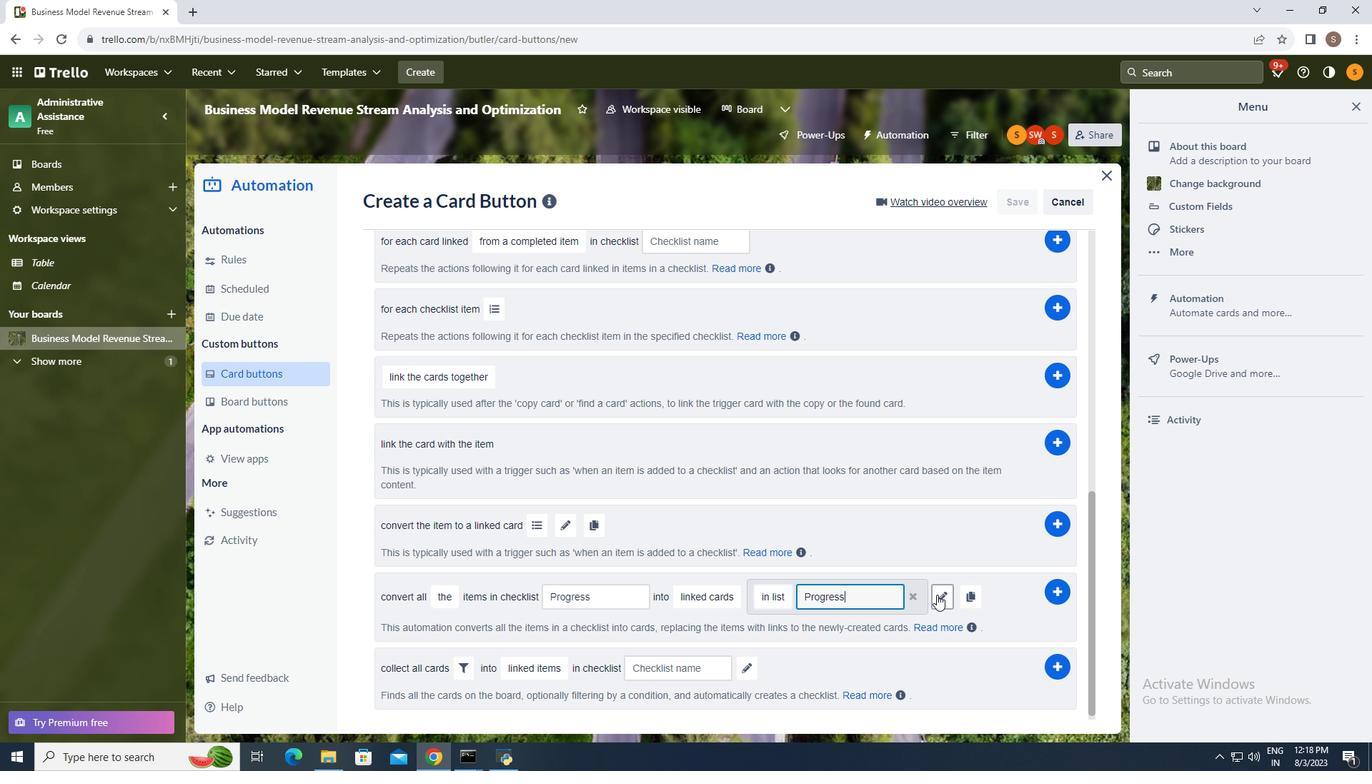 
Action: Mouse pressed left at (937, 595)
Screenshot: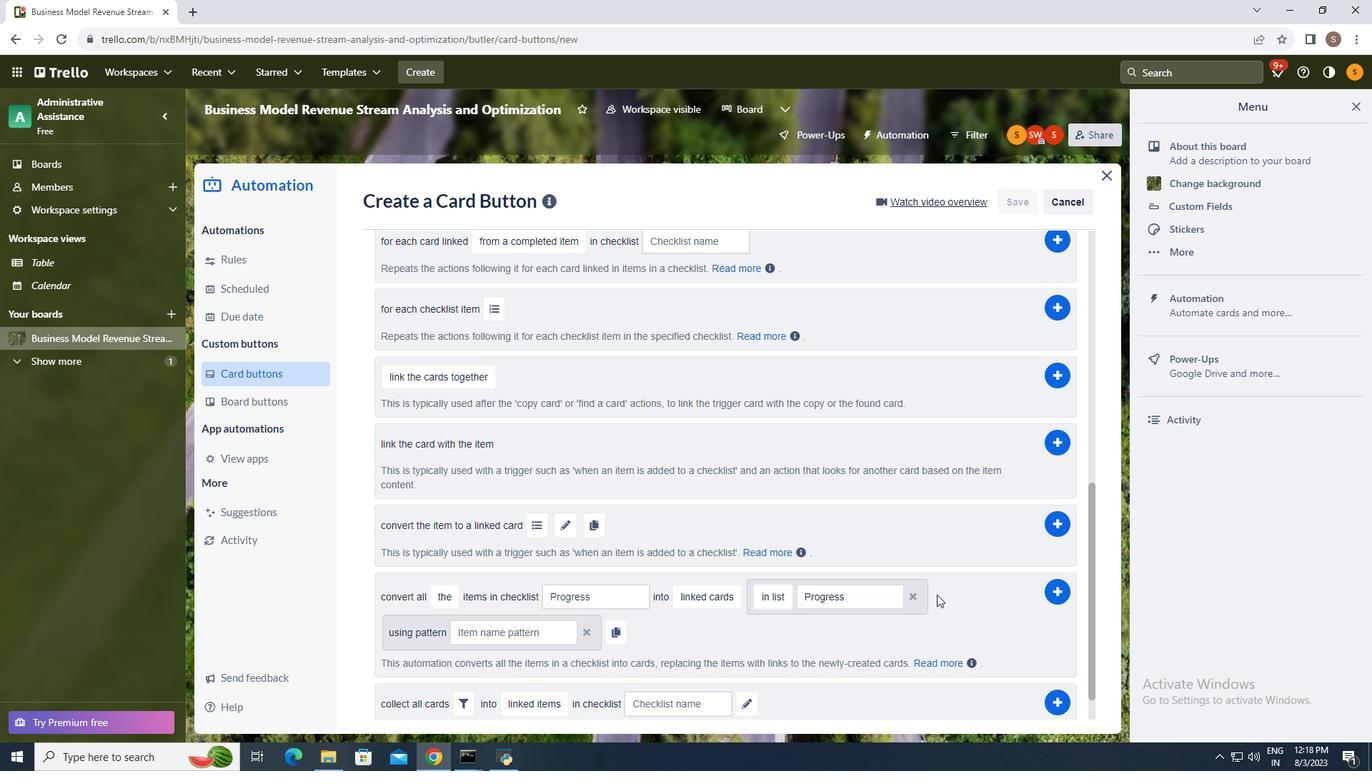
Action: Mouse moved to (1057, 595)
Screenshot: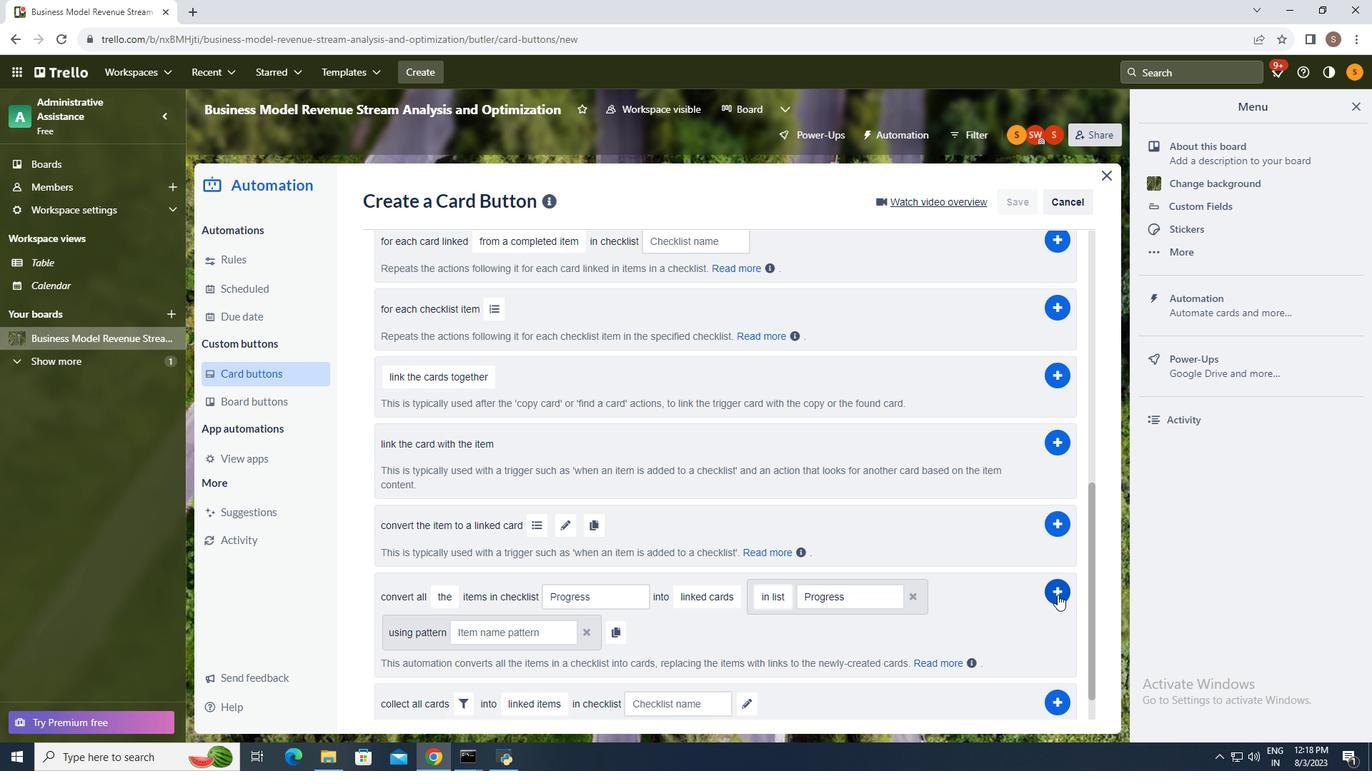 
Action: Mouse pressed left at (1057, 595)
Screenshot: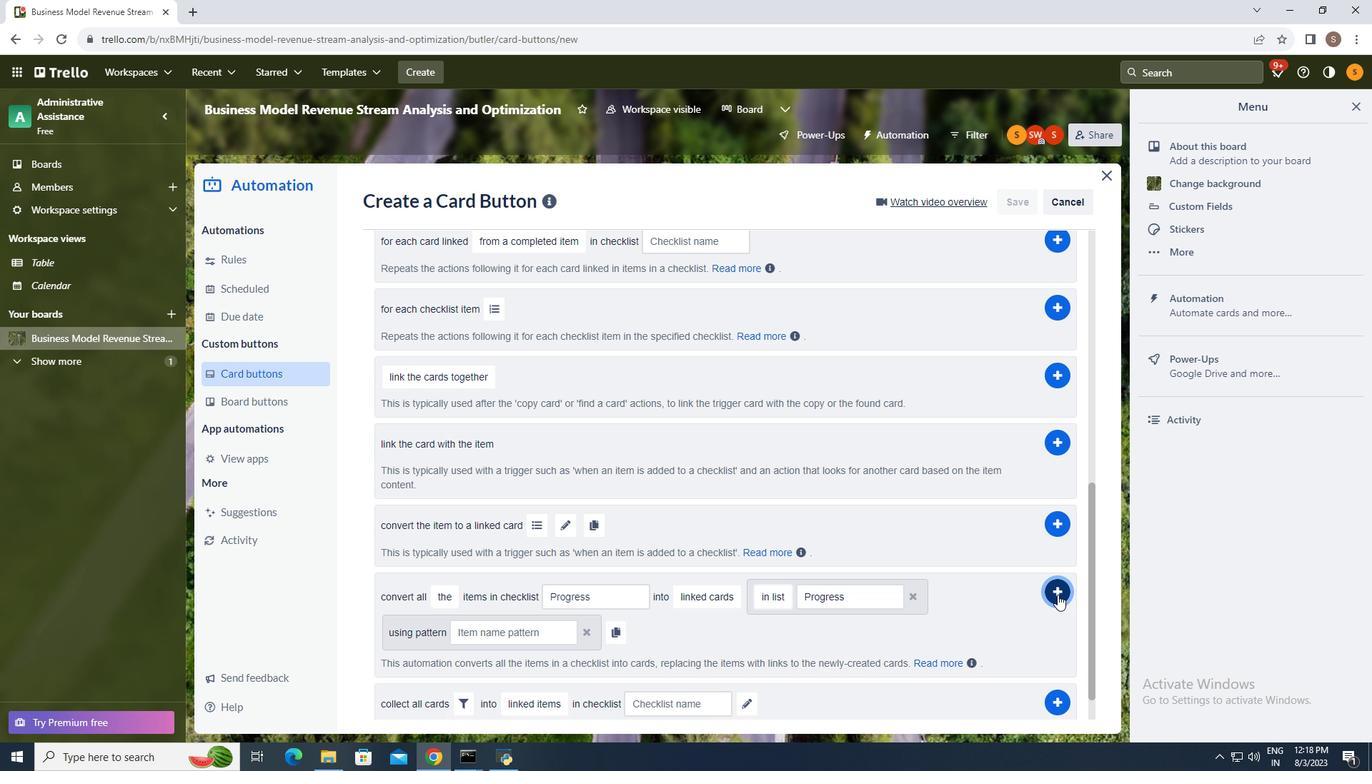 
